 Task: Find connections with filter location les Escaldes with filter topic #productmanagementwith filter profile language English with filter current company SoftAge Information Technology Limited with filter school Government College of Engineering, Amravati. with filter industry Accommodation Services with filter service category Accounting with filter keywords title Marketing Specialist
Action: Mouse moved to (125, 202)
Screenshot: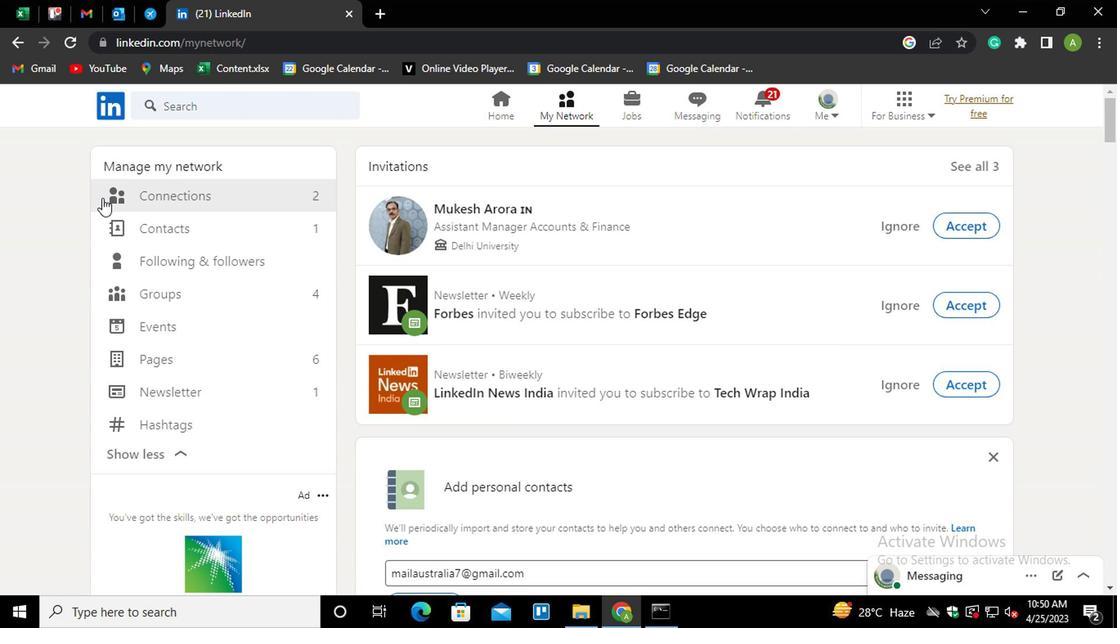 
Action: Mouse pressed left at (125, 202)
Screenshot: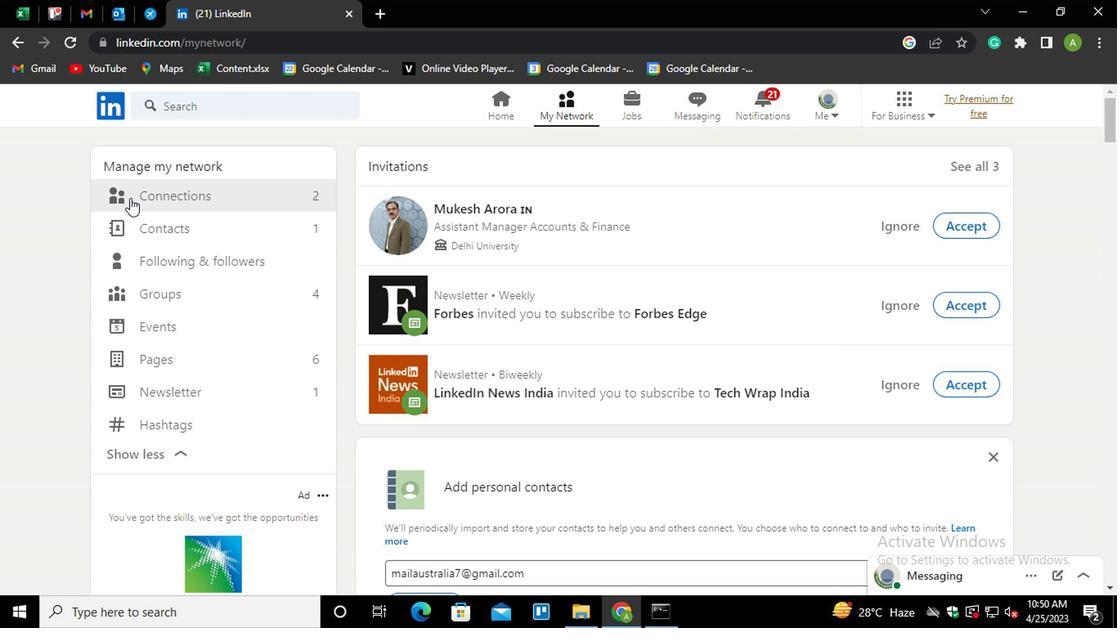 
Action: Mouse moved to (634, 197)
Screenshot: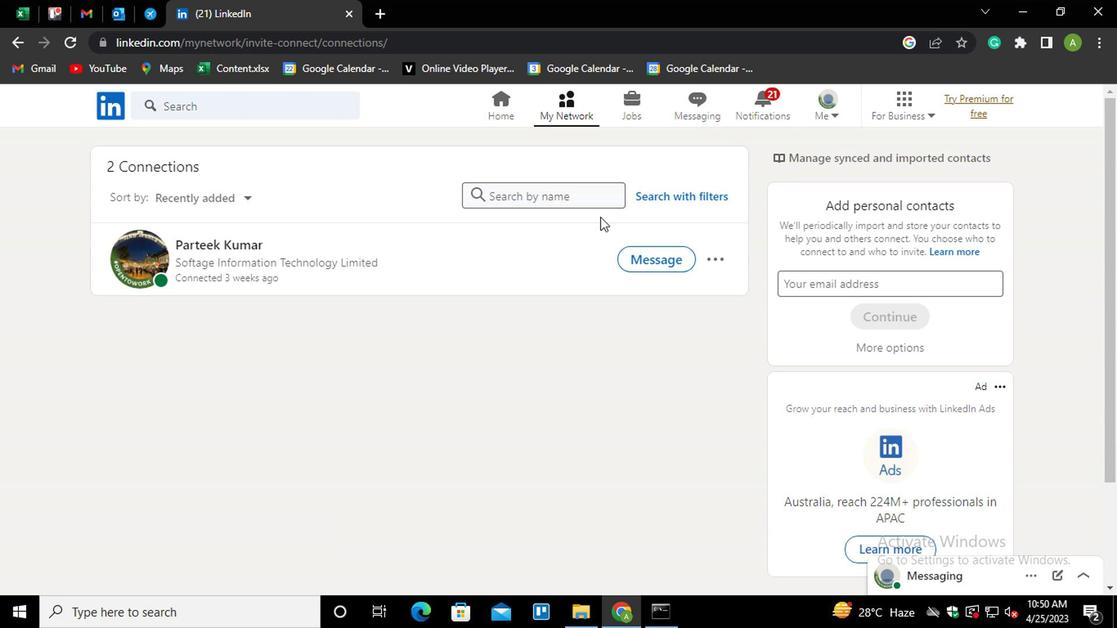 
Action: Mouse pressed left at (634, 197)
Screenshot: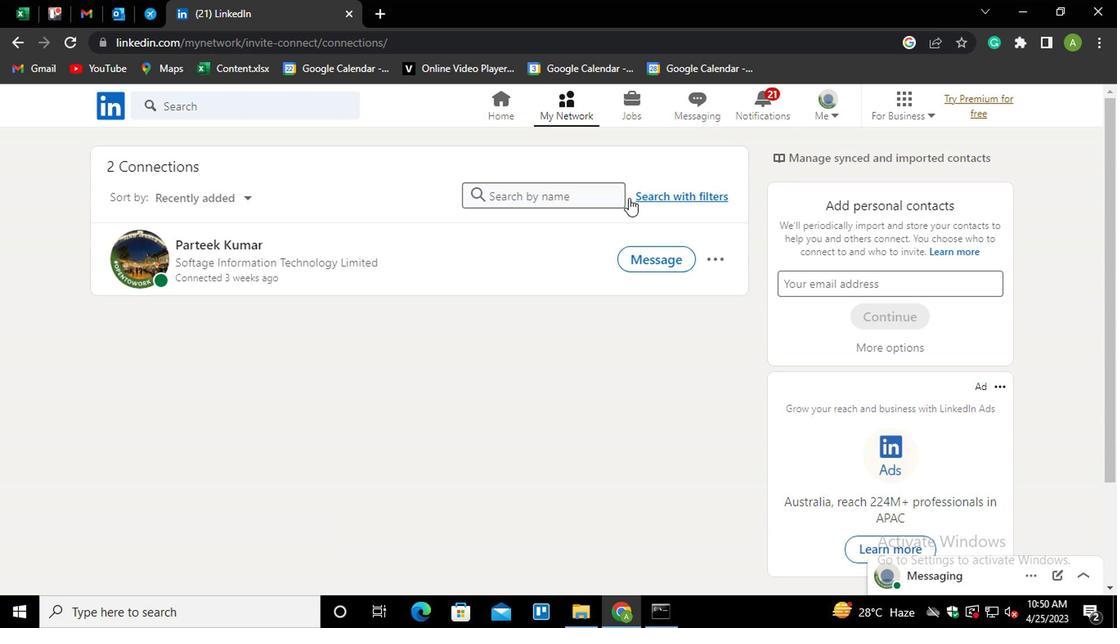 
Action: Mouse moved to (561, 154)
Screenshot: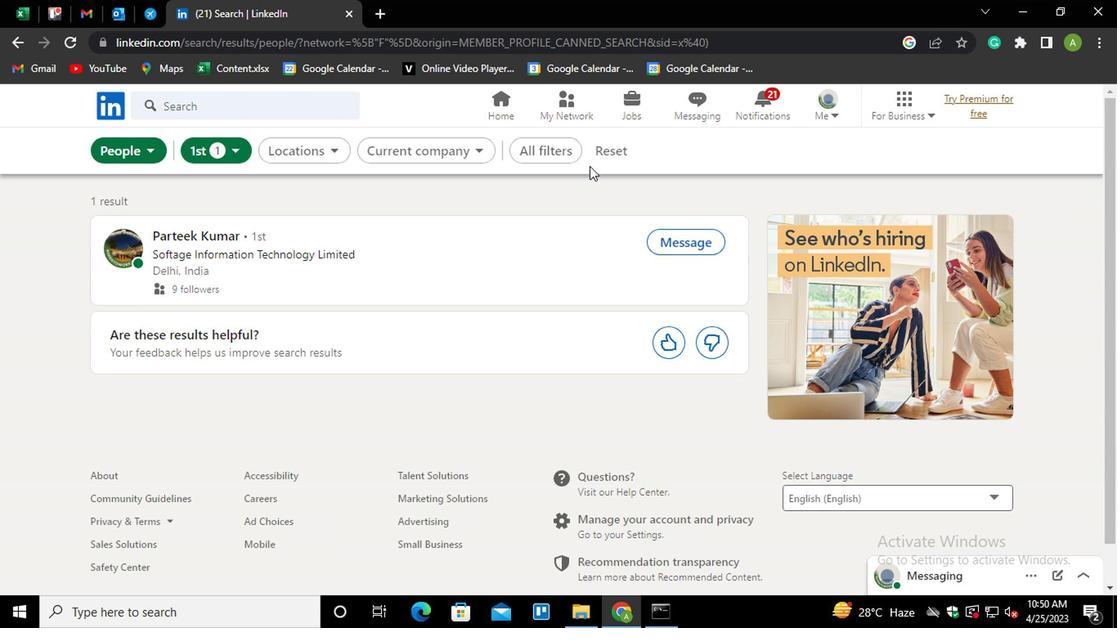 
Action: Mouse pressed left at (561, 154)
Screenshot: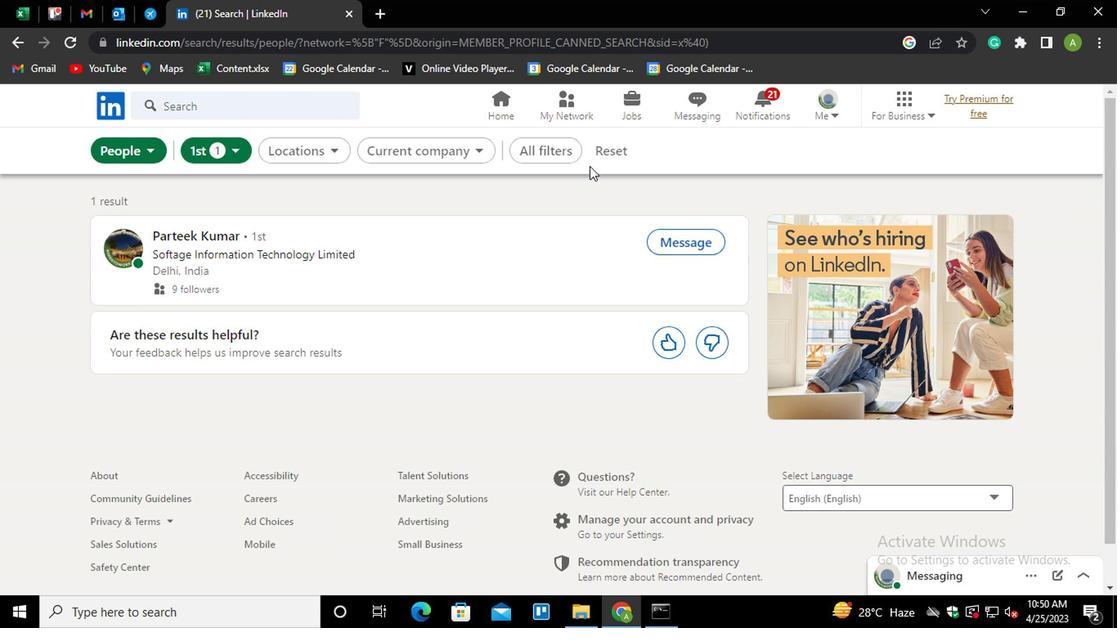 
Action: Mouse moved to (745, 386)
Screenshot: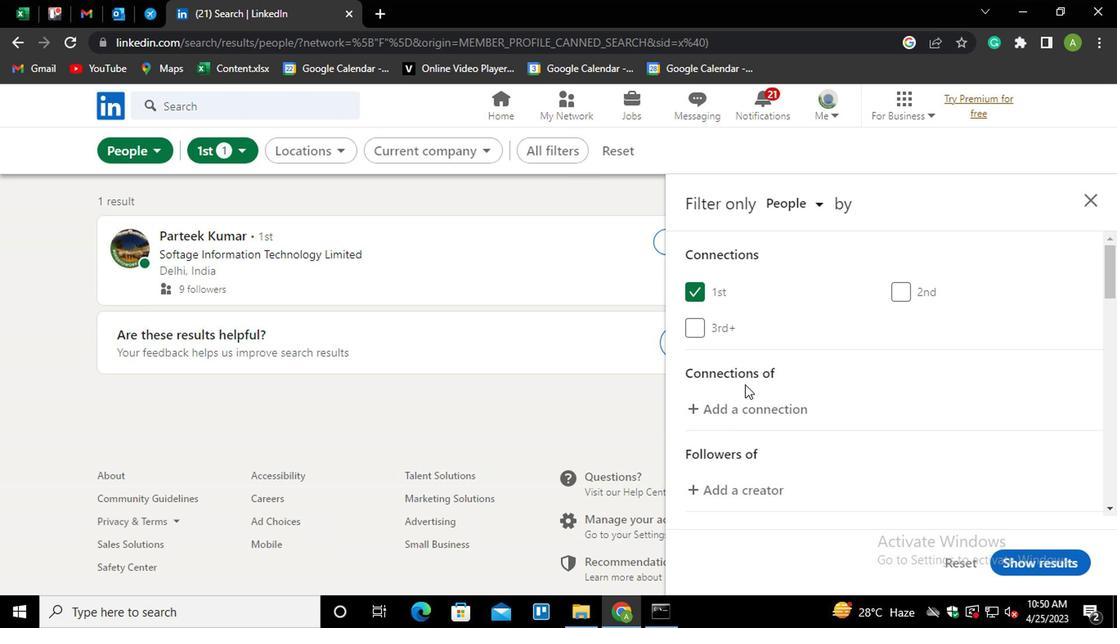 
Action: Mouse scrolled (745, 386) with delta (0, 0)
Screenshot: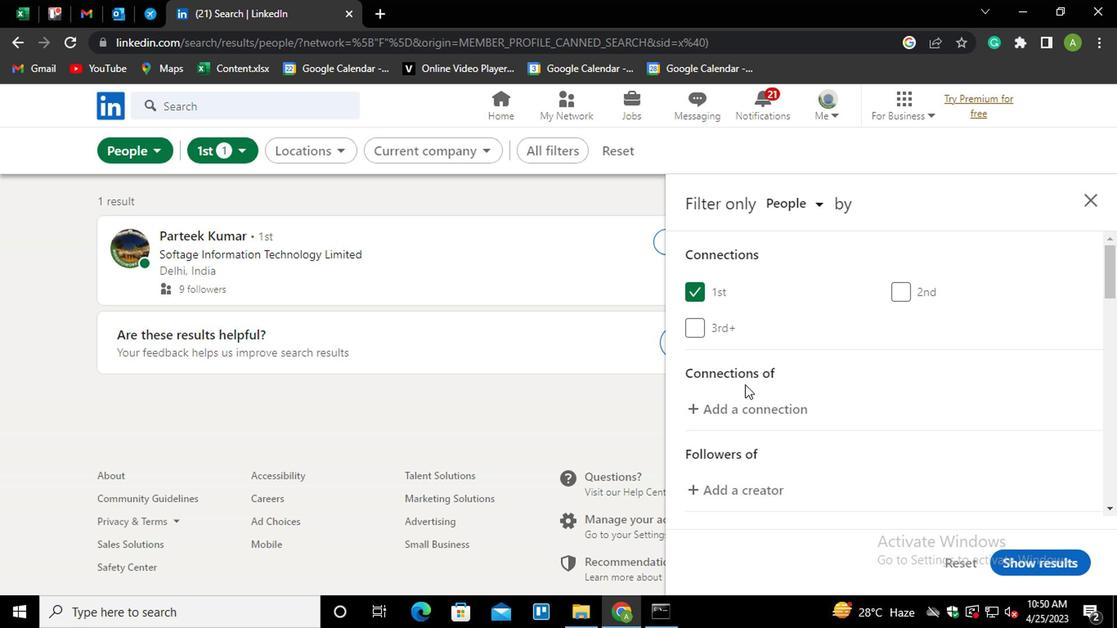 
Action: Mouse scrolled (745, 386) with delta (0, 0)
Screenshot: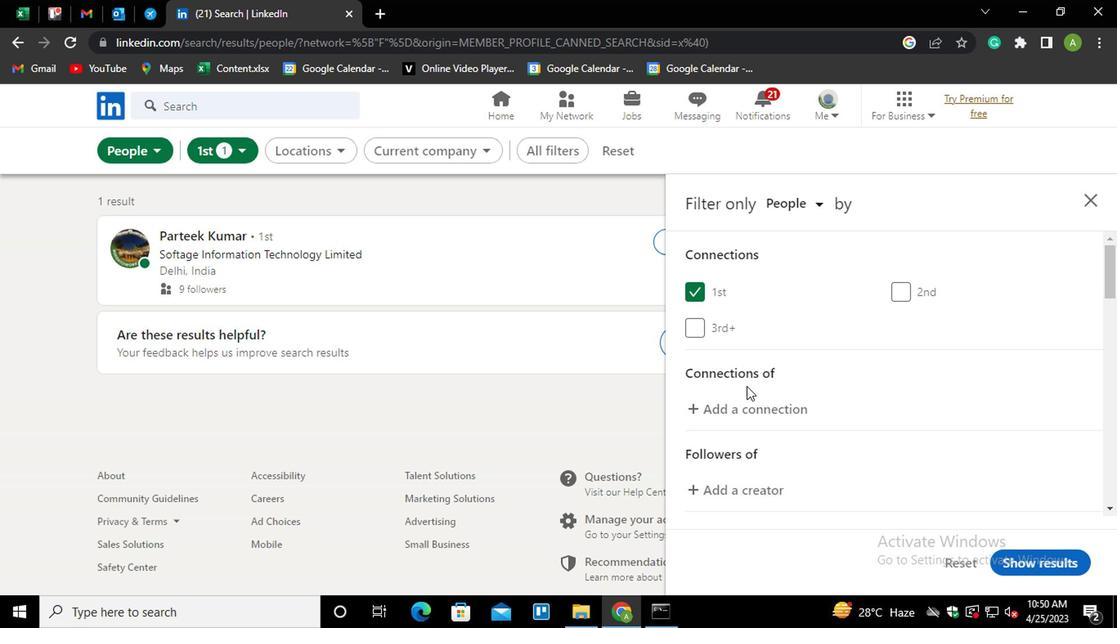 
Action: Mouse moved to (749, 475)
Screenshot: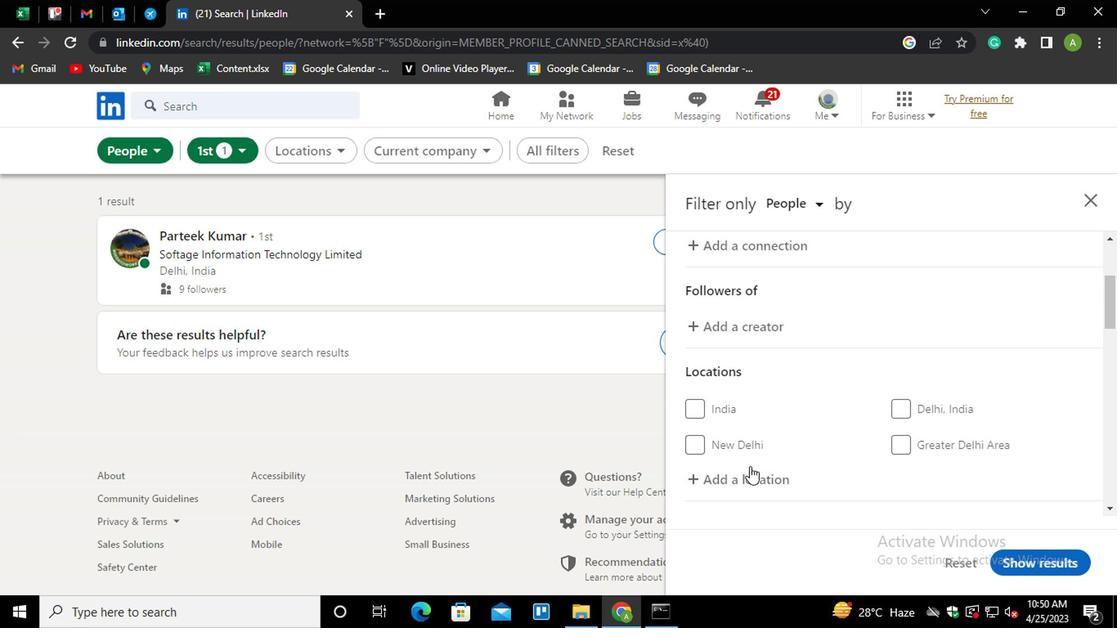 
Action: Mouse pressed left at (749, 475)
Screenshot: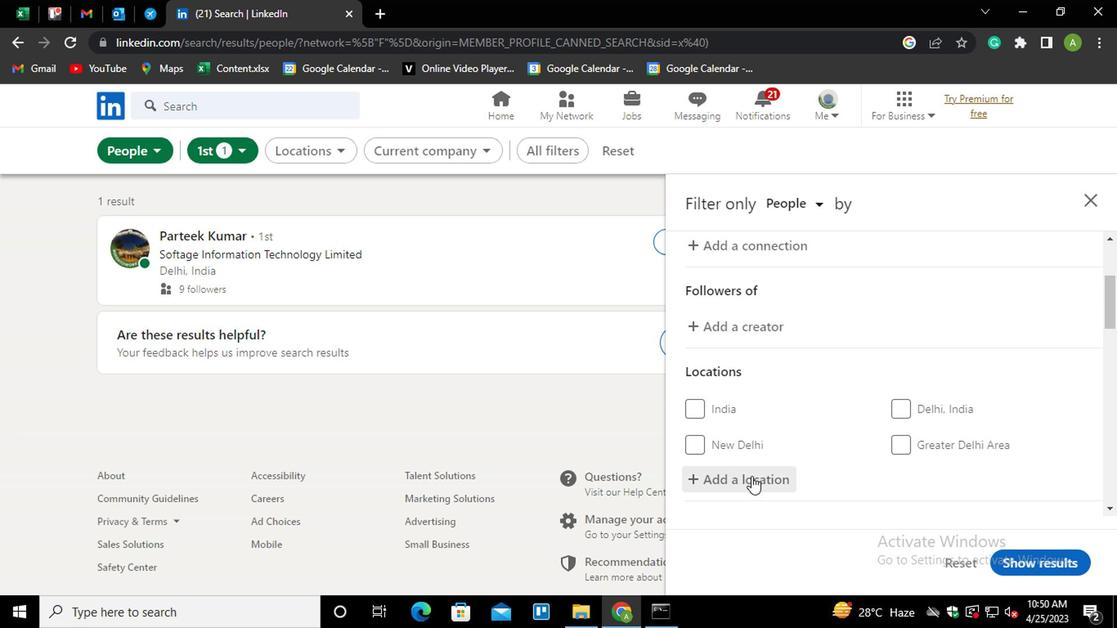 
Action: Mouse moved to (750, 479)
Screenshot: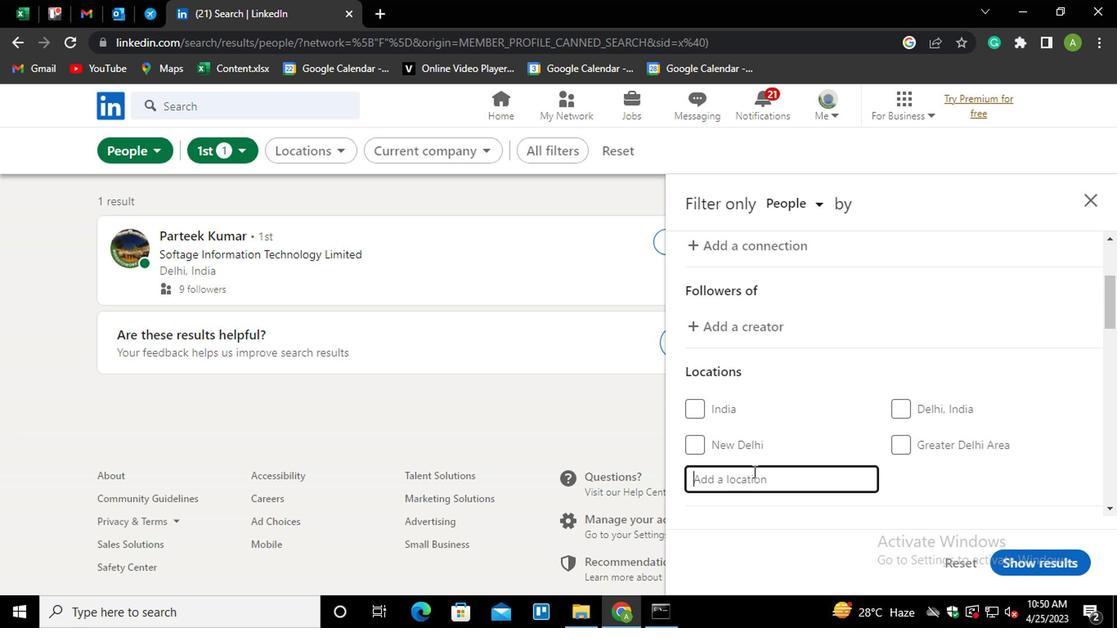 
Action: Mouse pressed left at (750, 479)
Screenshot: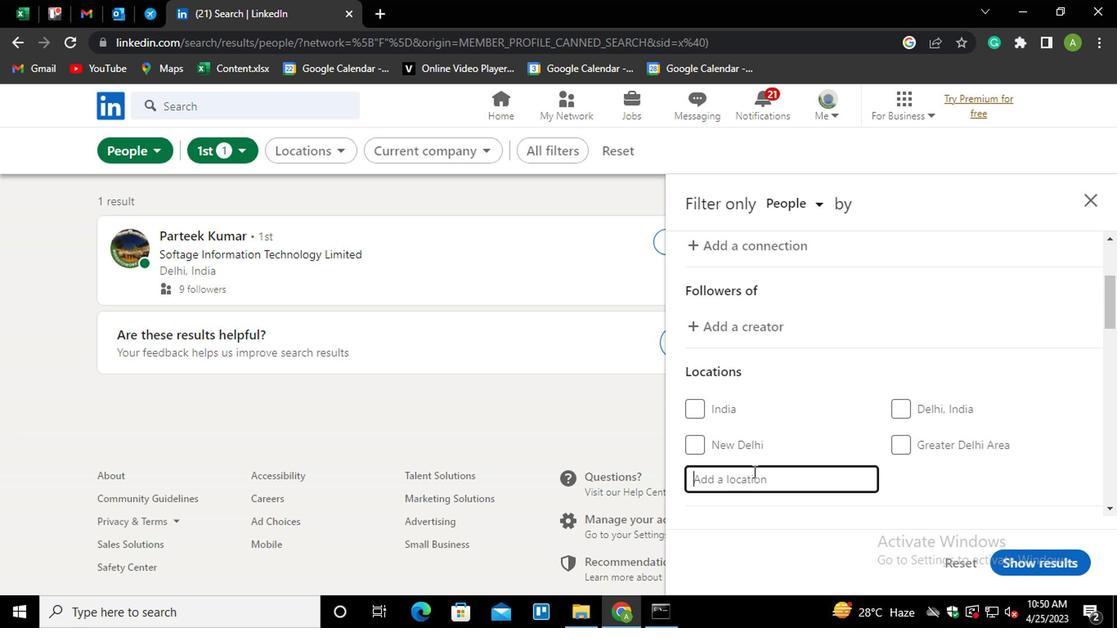 
Action: Mouse moved to (749, 480)
Screenshot: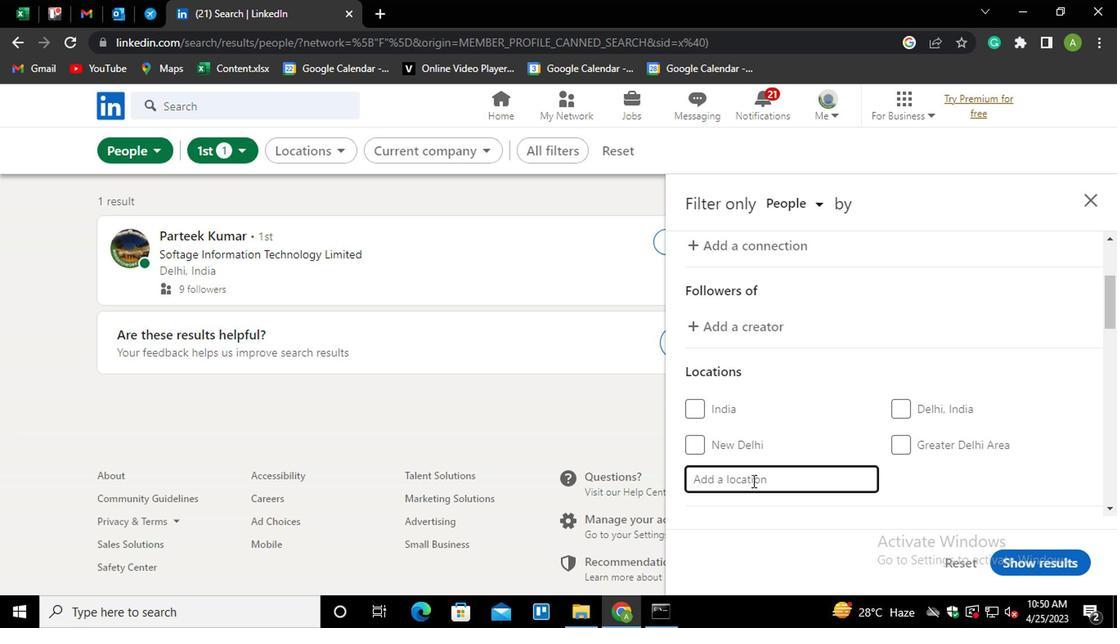 
Action: Key pressed <Key.shift_r>Les<Key.space><Key.shift>ESCALDES
Screenshot: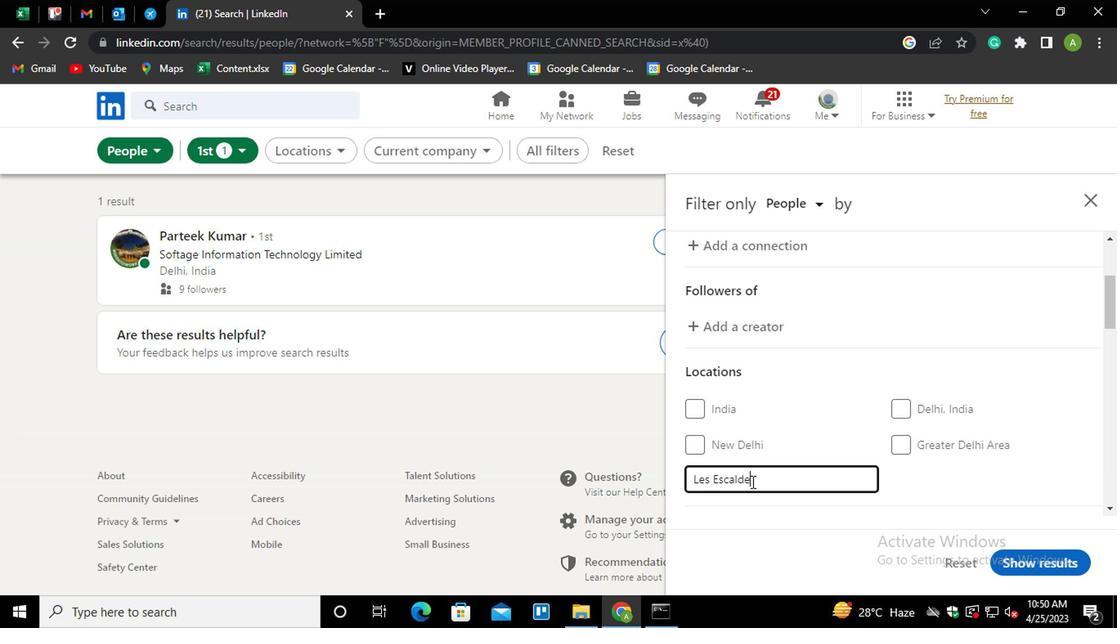 
Action: Mouse moved to (987, 462)
Screenshot: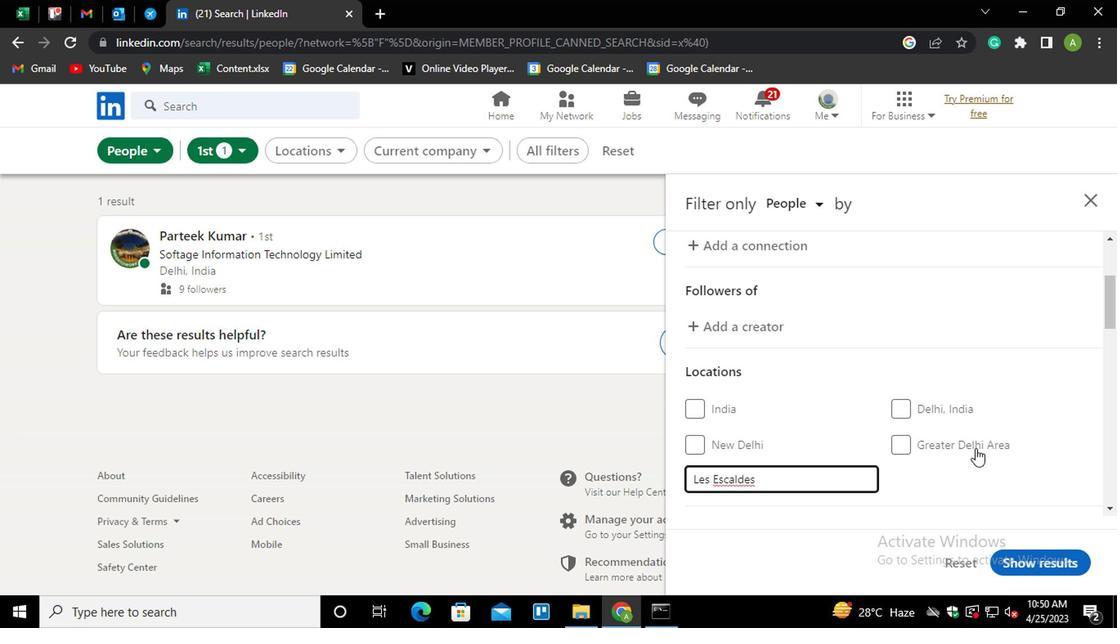 
Action: Mouse pressed left at (987, 462)
Screenshot: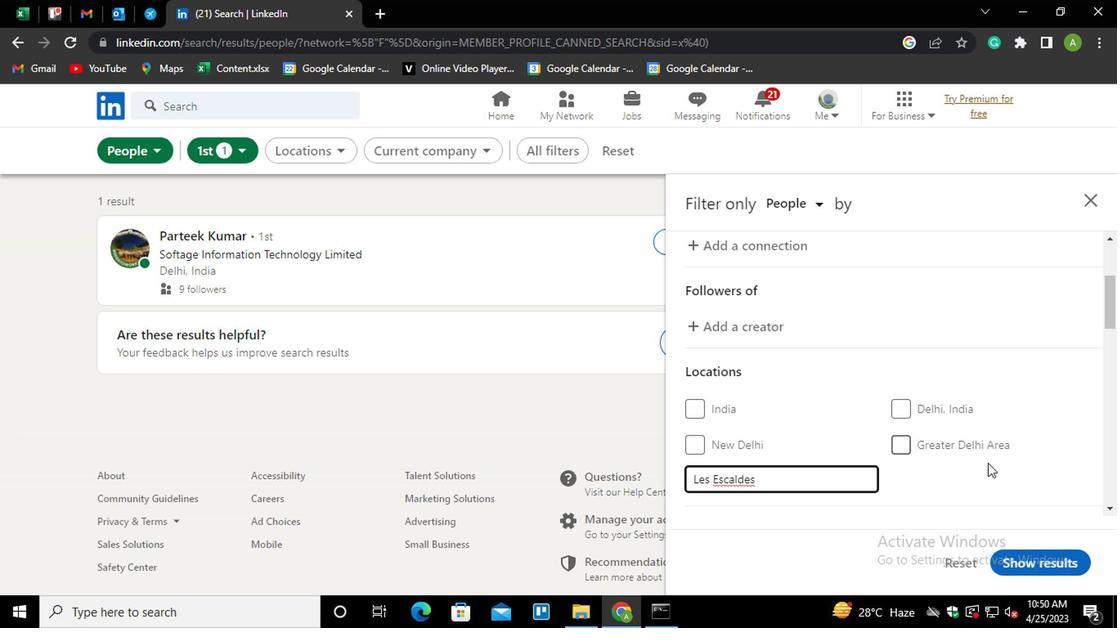 
Action: Mouse moved to (988, 470)
Screenshot: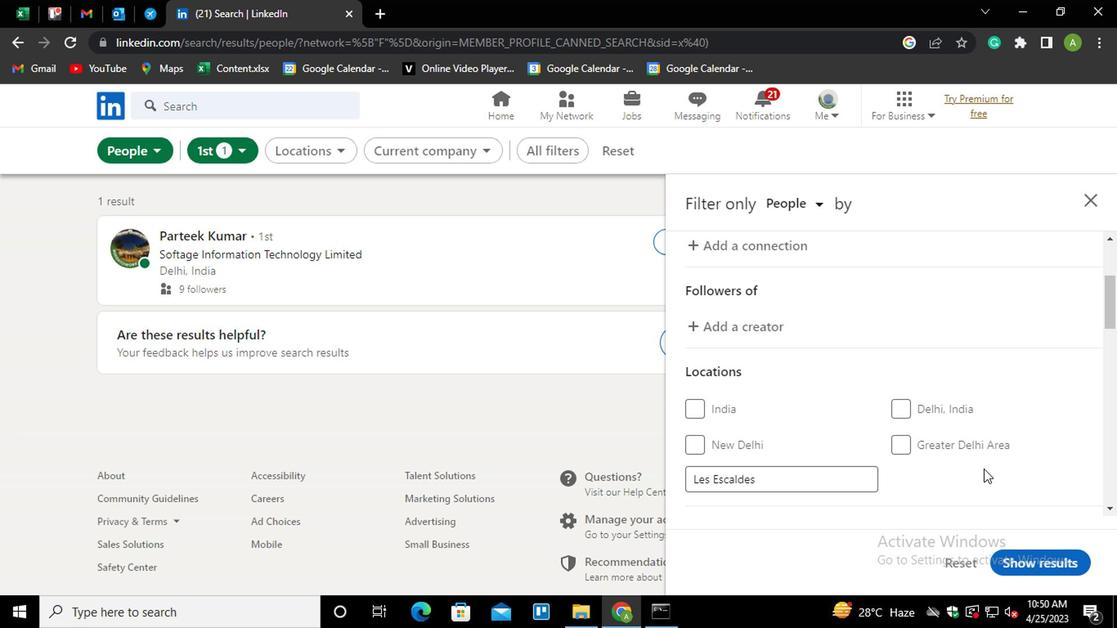 
Action: Mouse scrolled (988, 469) with delta (0, -1)
Screenshot: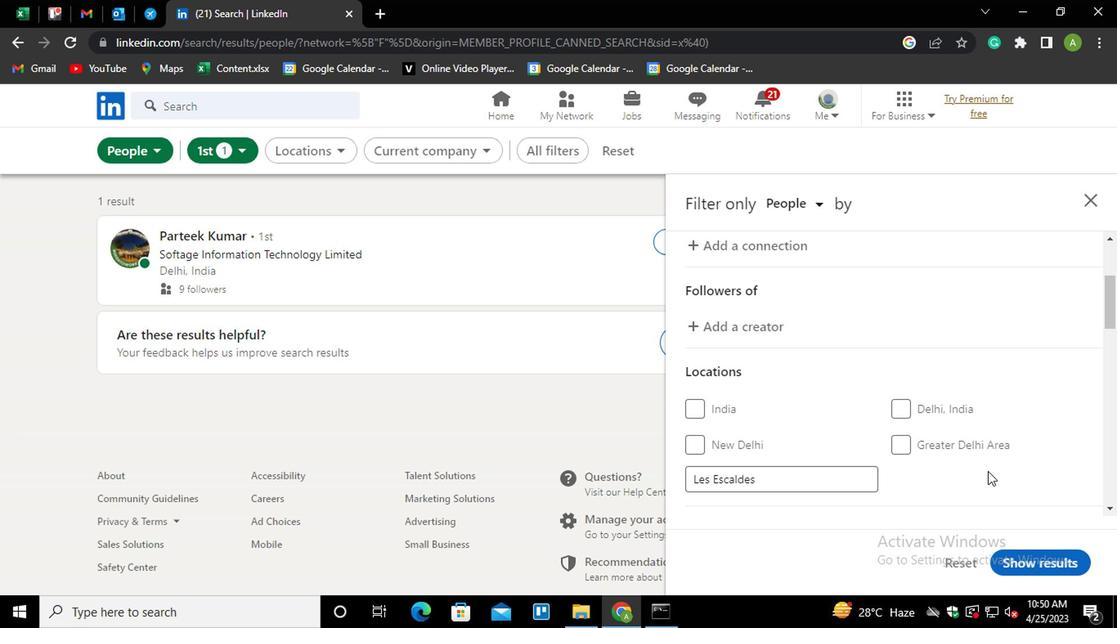 
Action: Mouse scrolled (988, 469) with delta (0, -1)
Screenshot: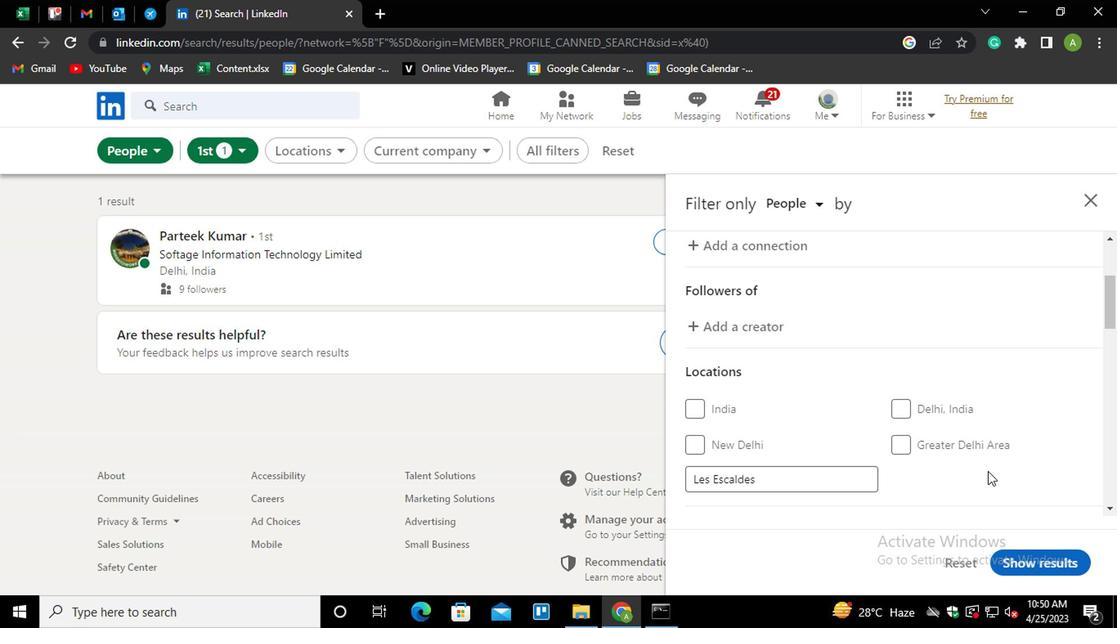 
Action: Mouse moved to (753, 407)
Screenshot: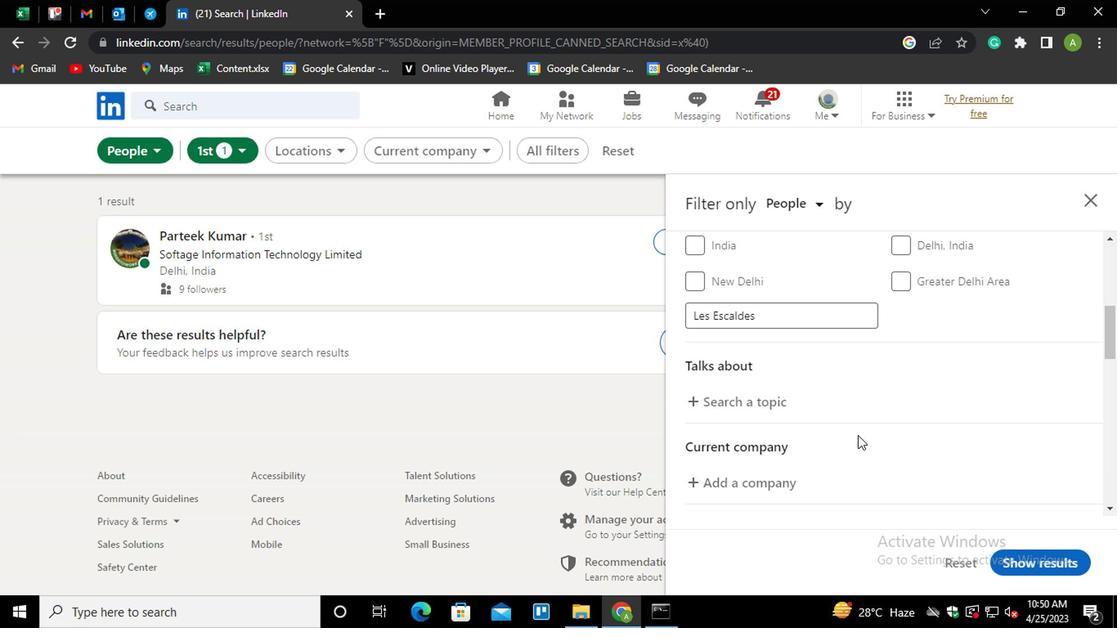 
Action: Mouse pressed left at (753, 407)
Screenshot: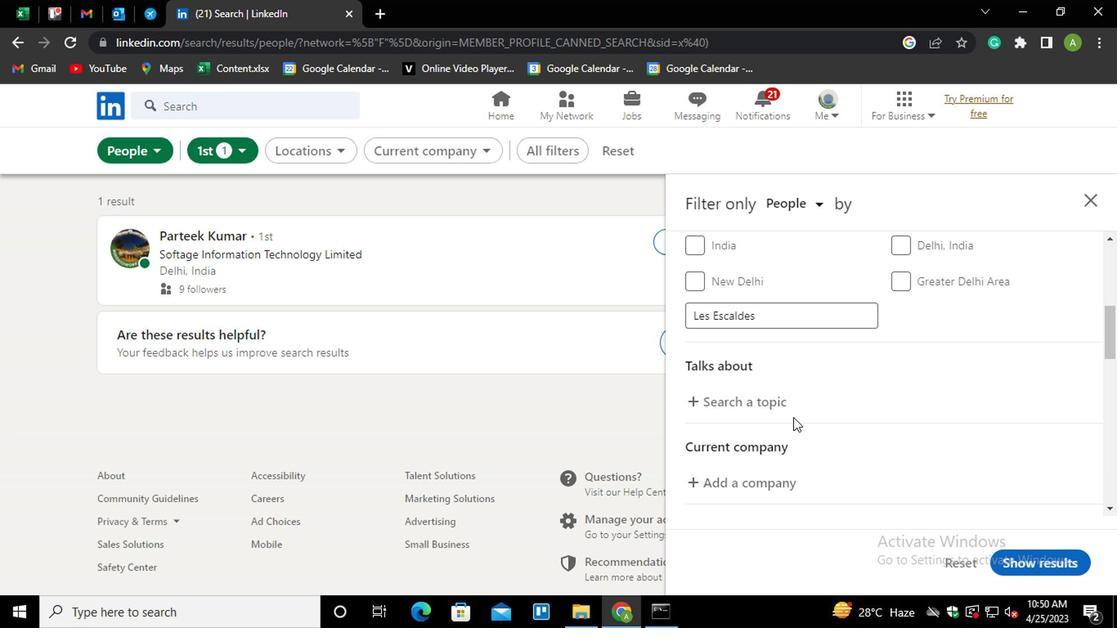 
Action: Key pressed <Key.shift>#PRODUCTMANAGEMENTWITH
Screenshot: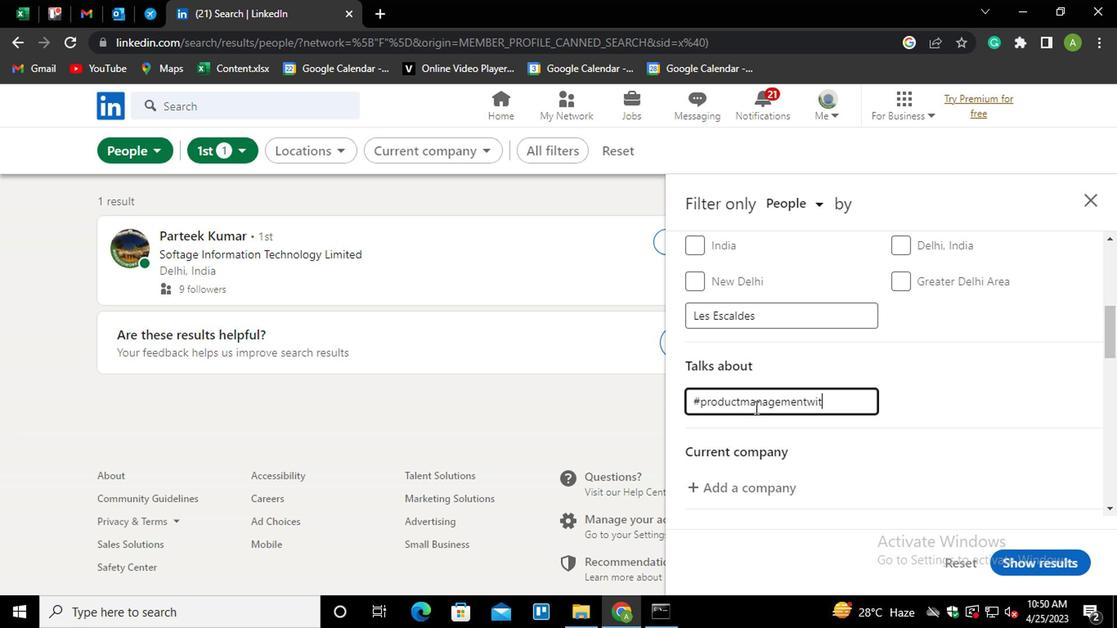 
Action: Mouse moved to (929, 390)
Screenshot: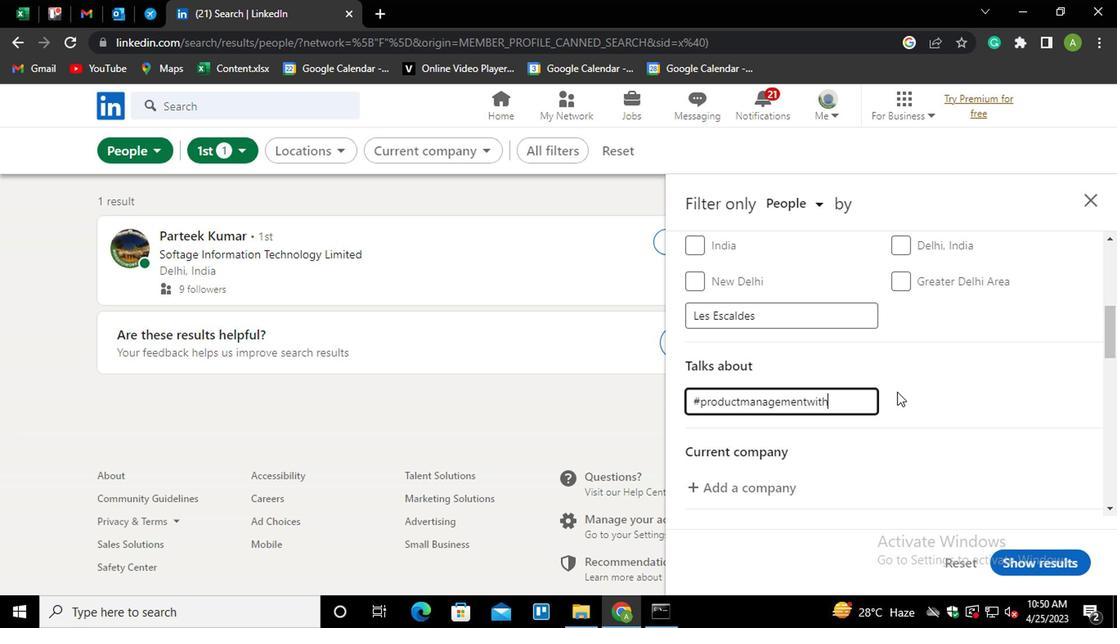 
Action: Mouse pressed left at (929, 390)
Screenshot: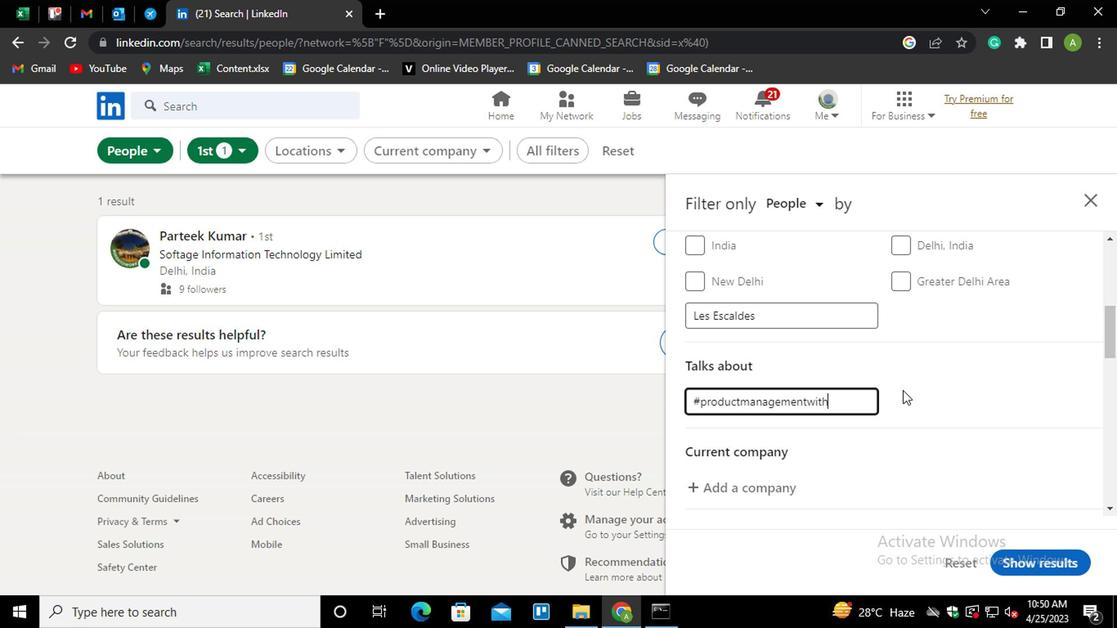 
Action: Mouse moved to (944, 369)
Screenshot: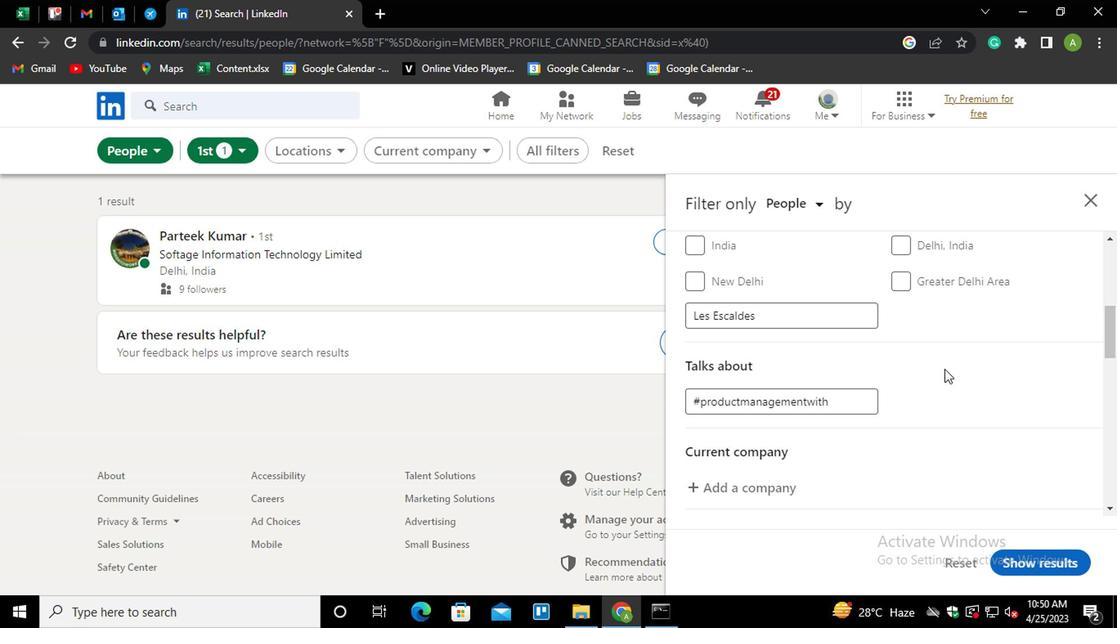 
Action: Mouse scrolled (944, 369) with delta (0, 0)
Screenshot: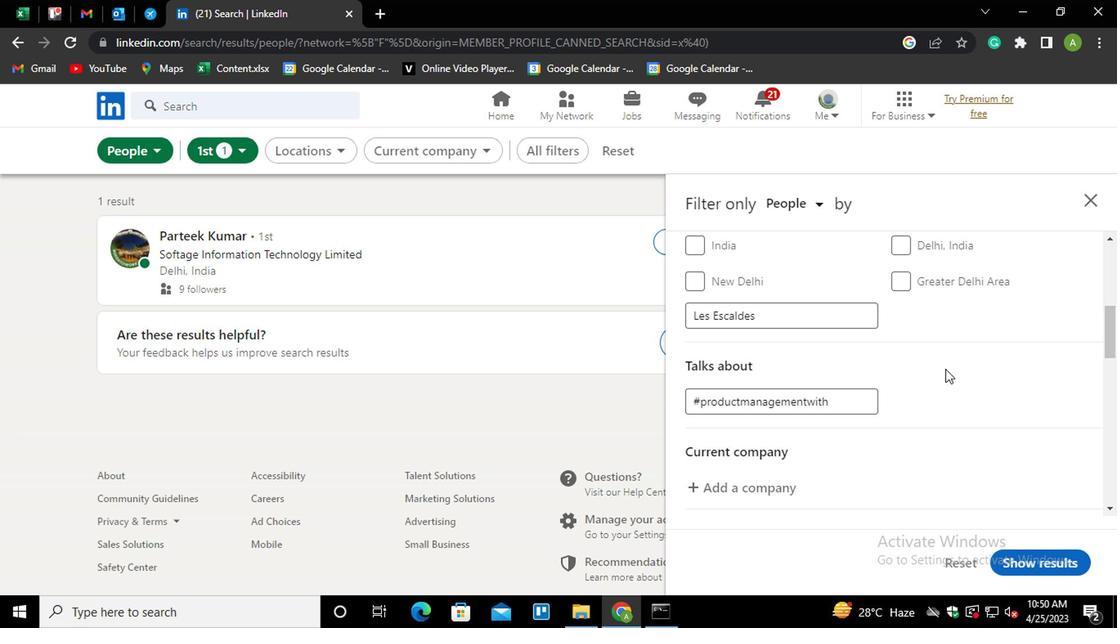 
Action: Mouse moved to (954, 370)
Screenshot: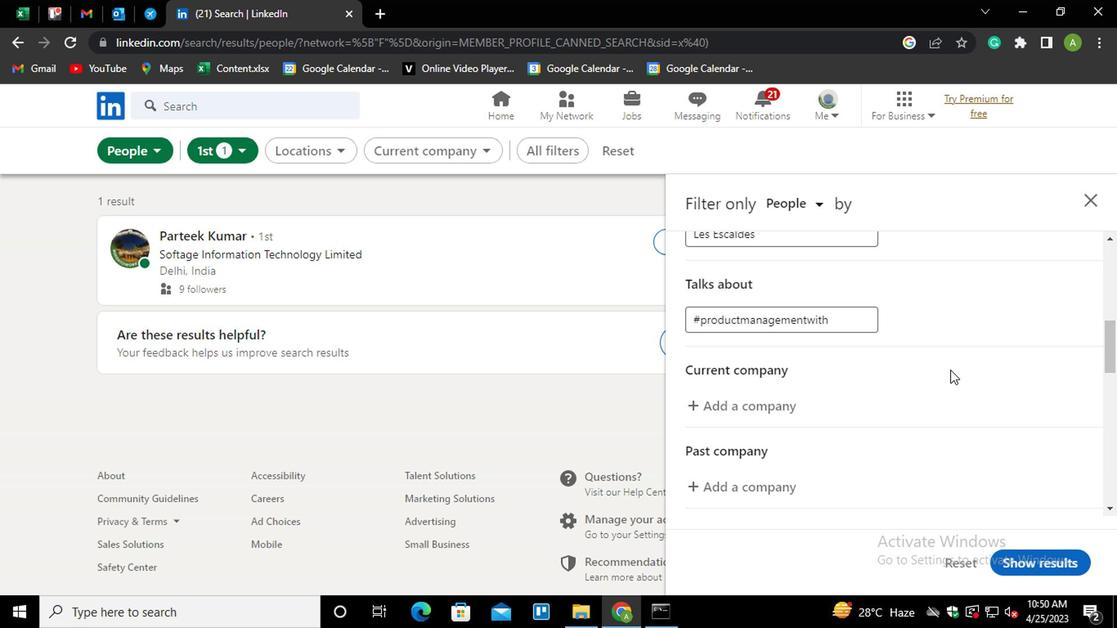 
Action: Mouse scrolled (954, 369) with delta (0, -1)
Screenshot: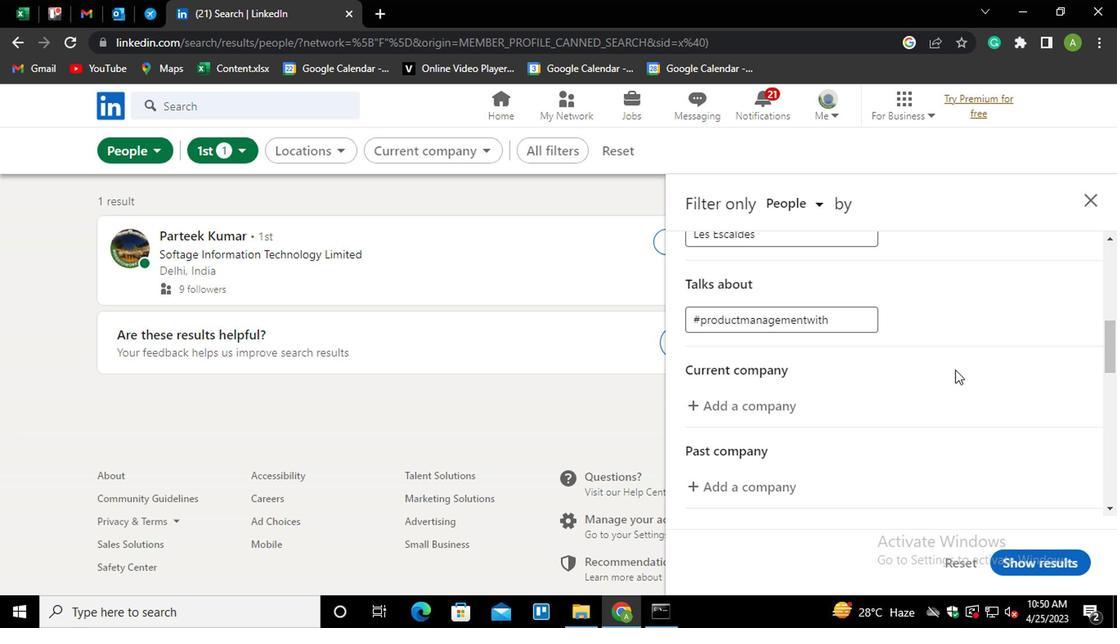 
Action: Mouse moved to (957, 369)
Screenshot: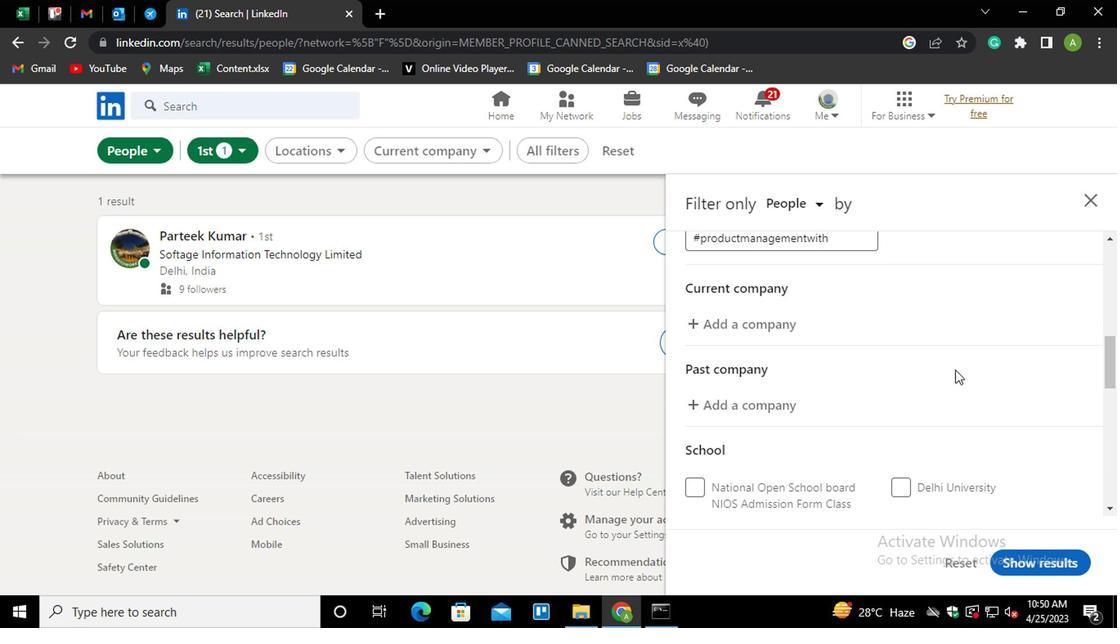 
Action: Mouse scrolled (957, 369) with delta (0, 0)
Screenshot: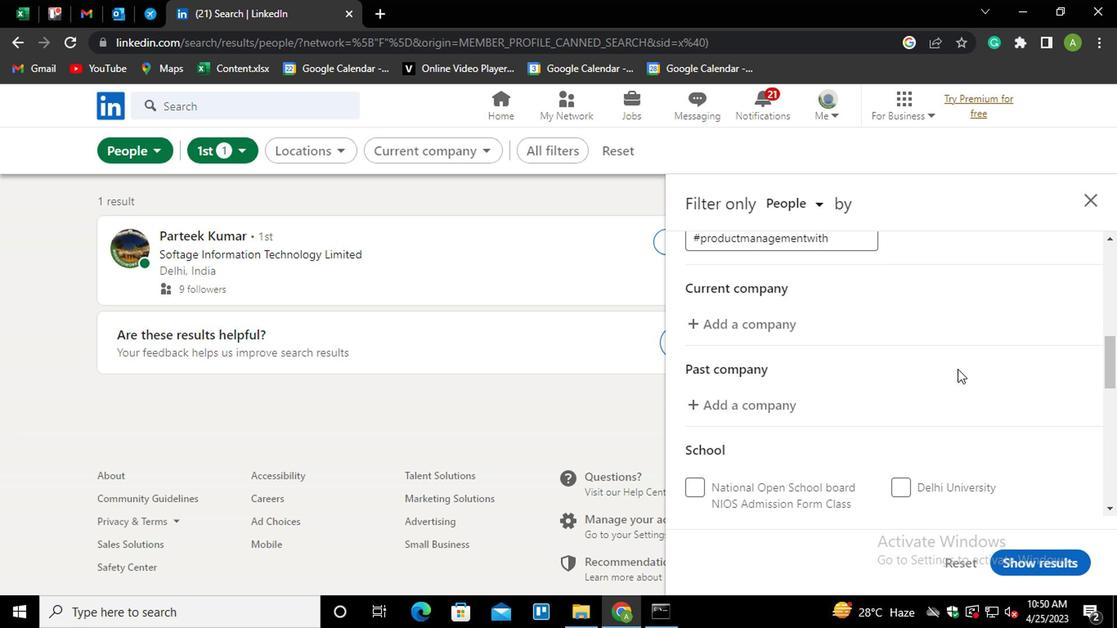 
Action: Mouse scrolled (957, 369) with delta (0, 0)
Screenshot: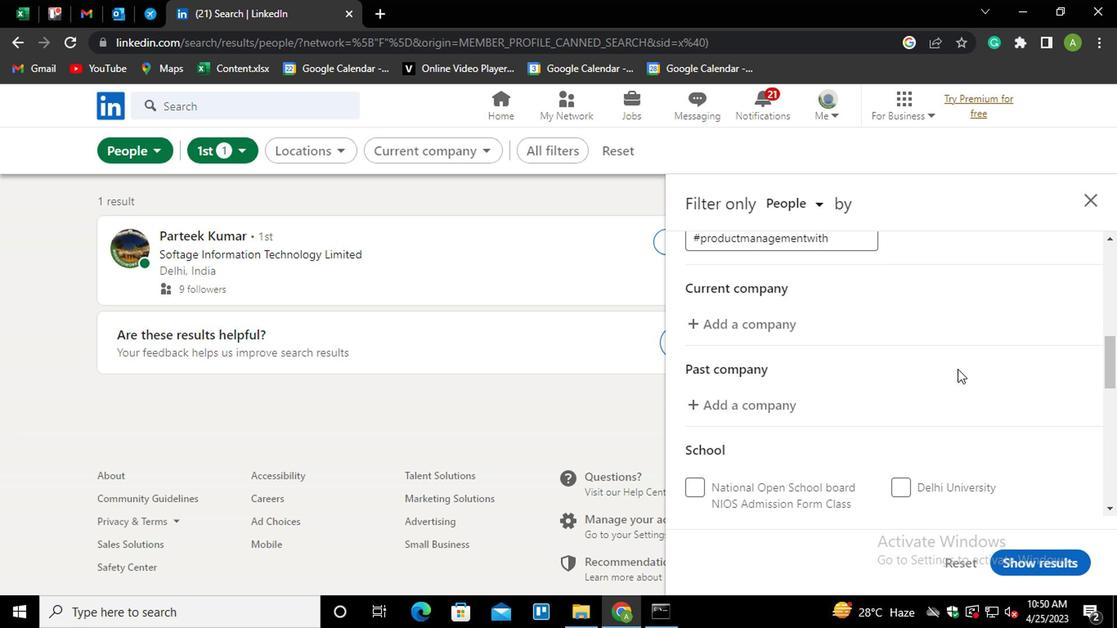 
Action: Mouse scrolled (957, 369) with delta (0, 0)
Screenshot: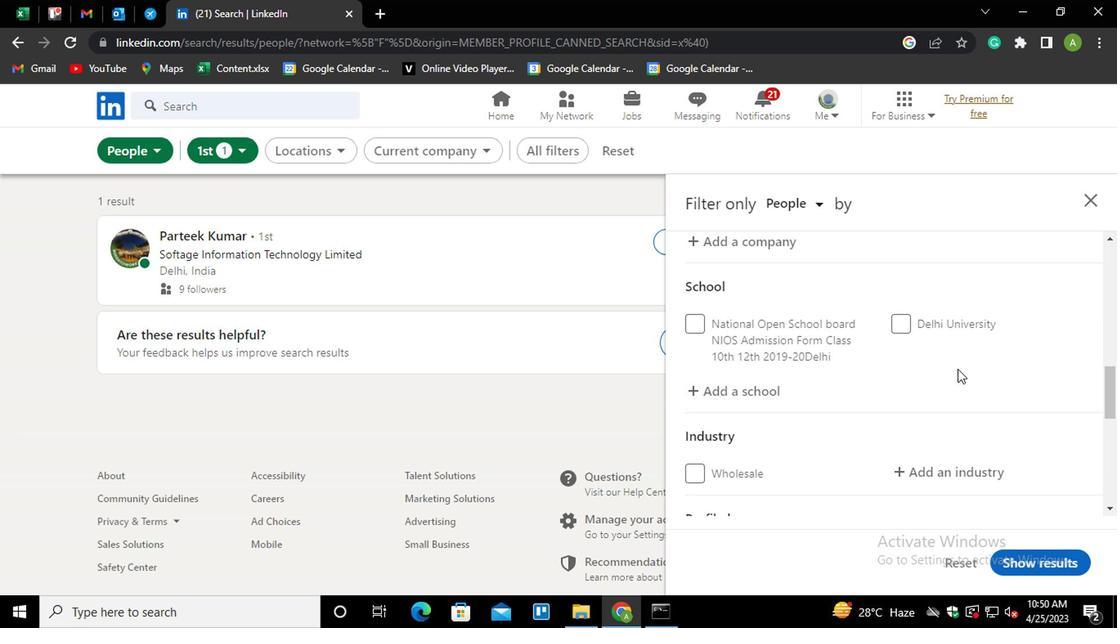 
Action: Mouse moved to (957, 369)
Screenshot: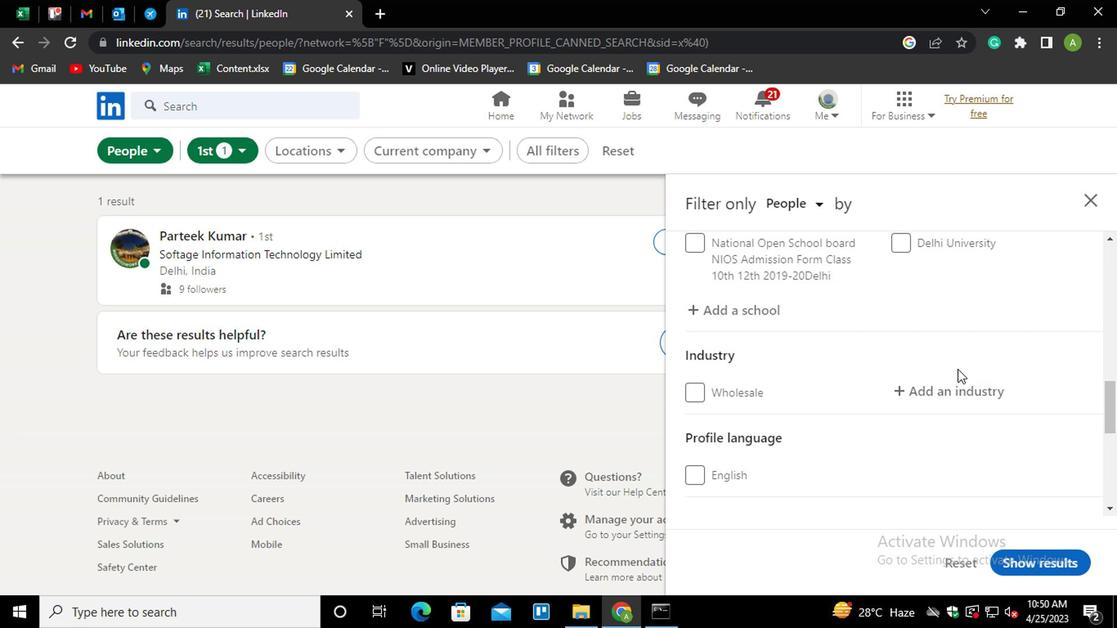 
Action: Mouse scrolled (957, 369) with delta (0, 0)
Screenshot: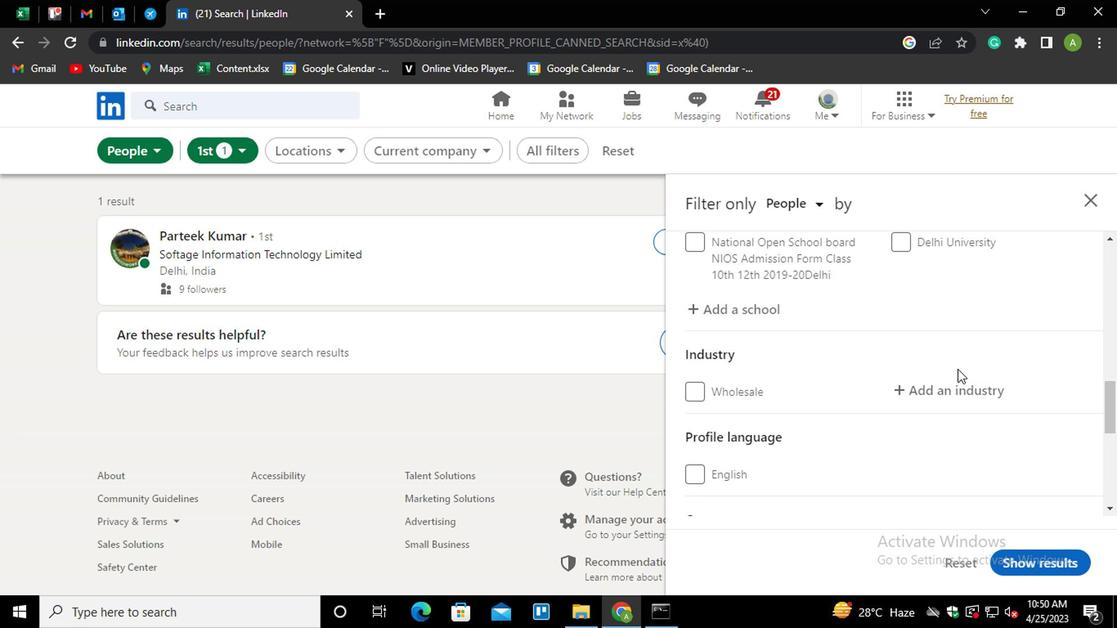 
Action: Mouse moved to (692, 390)
Screenshot: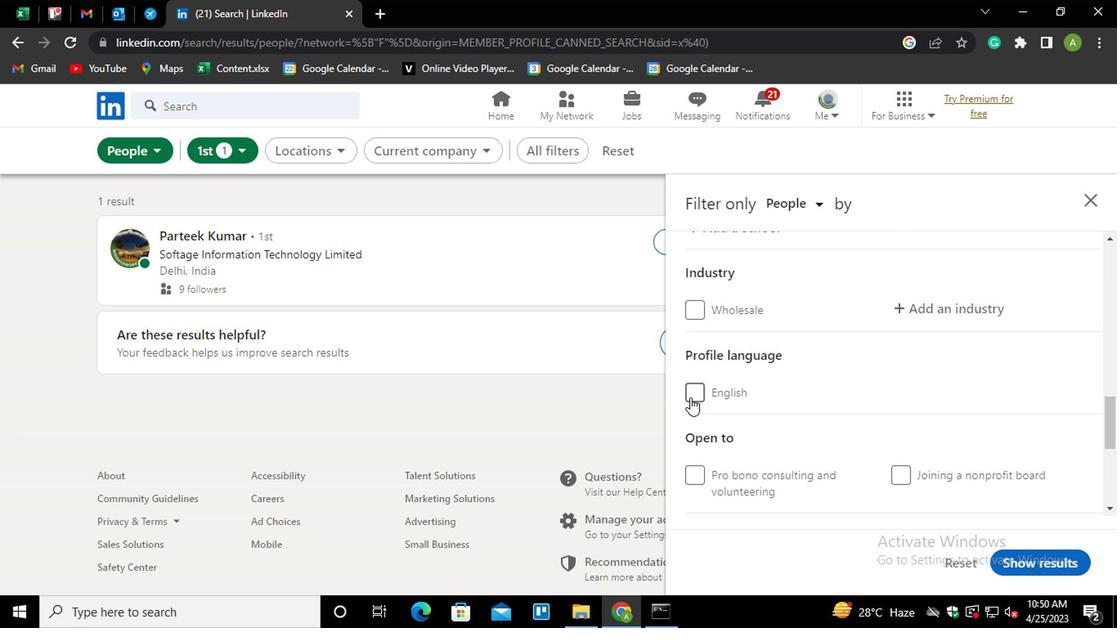 
Action: Mouse pressed left at (692, 390)
Screenshot: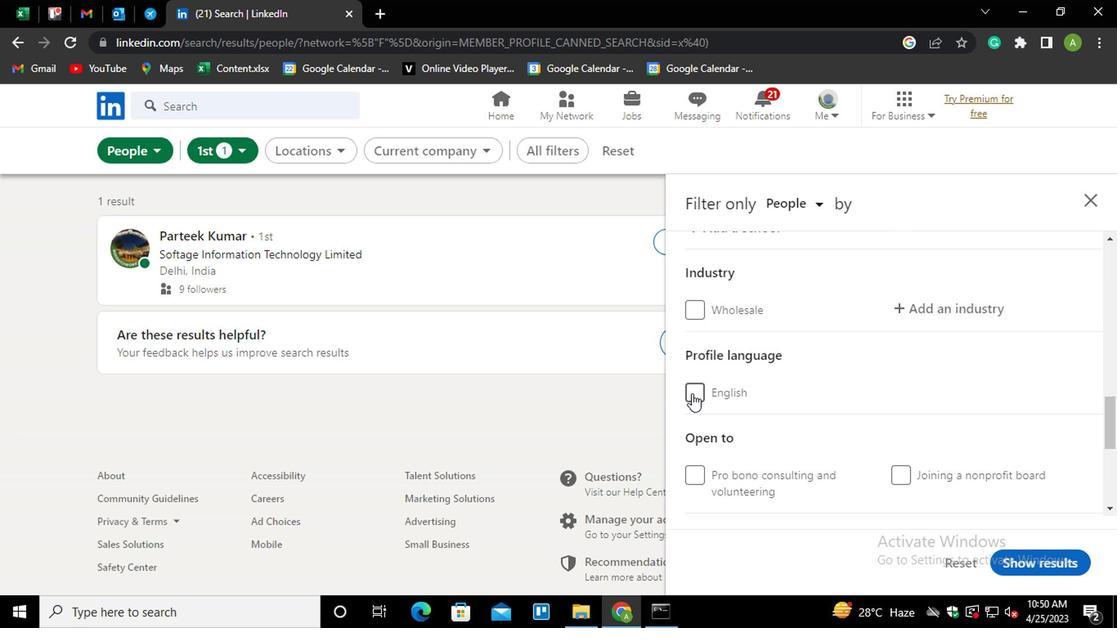 
Action: Mouse moved to (844, 390)
Screenshot: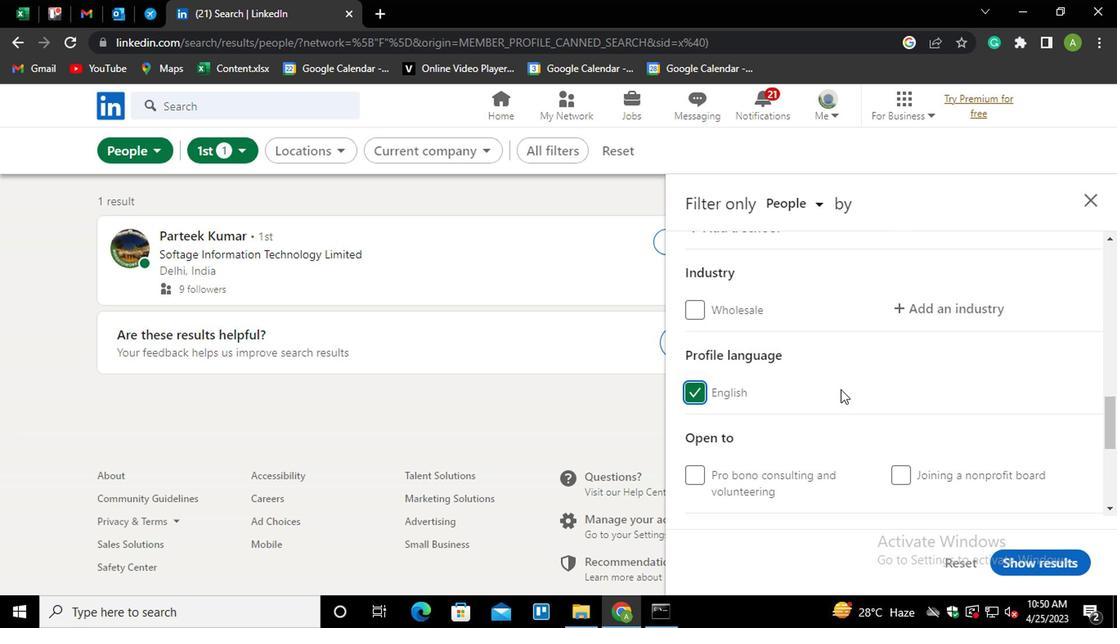 
Action: Mouse scrolled (844, 390) with delta (0, 0)
Screenshot: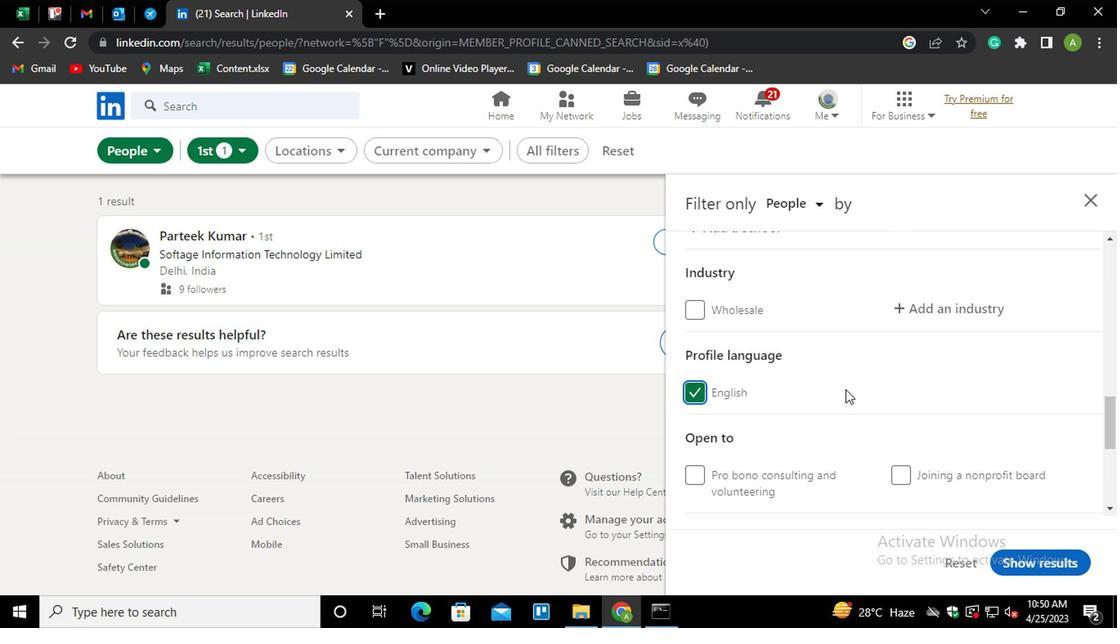 
Action: Mouse scrolled (844, 390) with delta (0, 0)
Screenshot: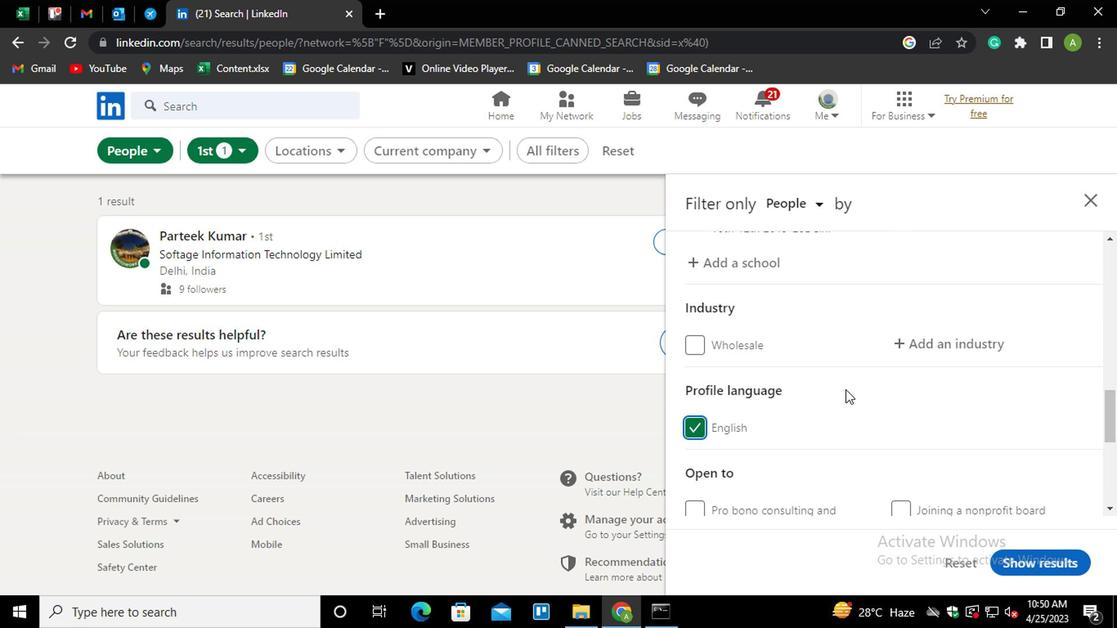 
Action: Mouse scrolled (844, 390) with delta (0, 0)
Screenshot: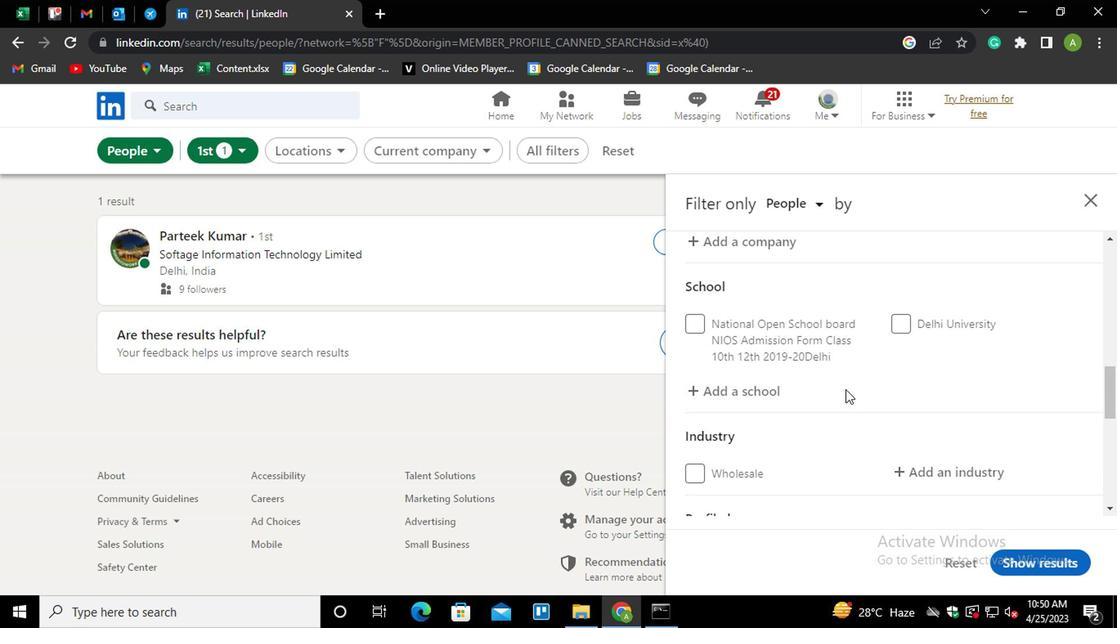 
Action: Mouse scrolled (844, 390) with delta (0, 0)
Screenshot: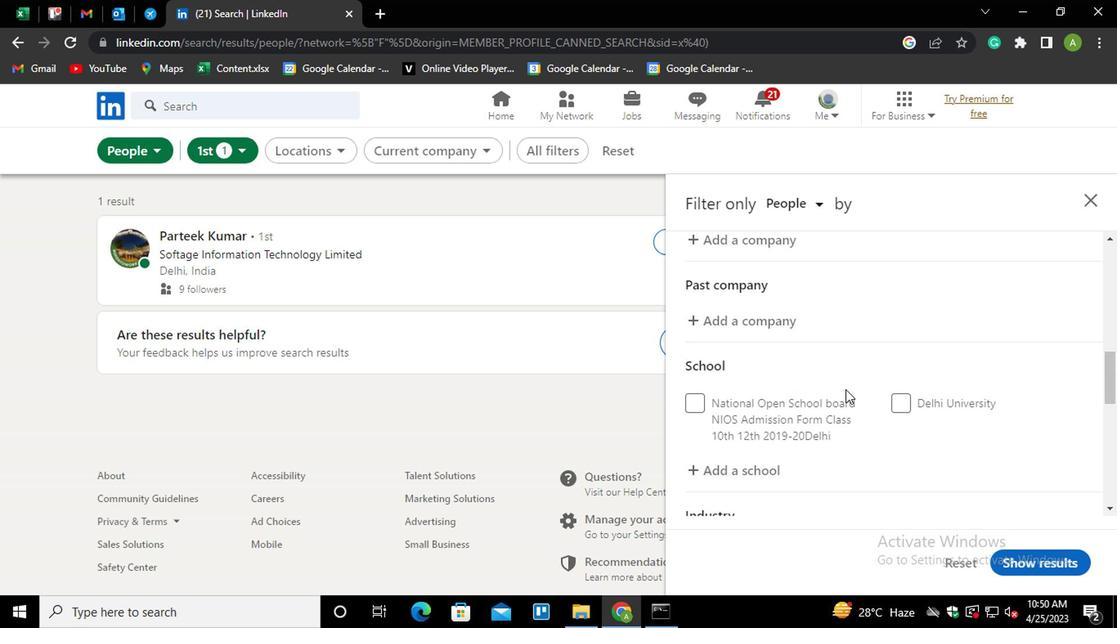 
Action: Mouse scrolled (844, 390) with delta (0, 0)
Screenshot: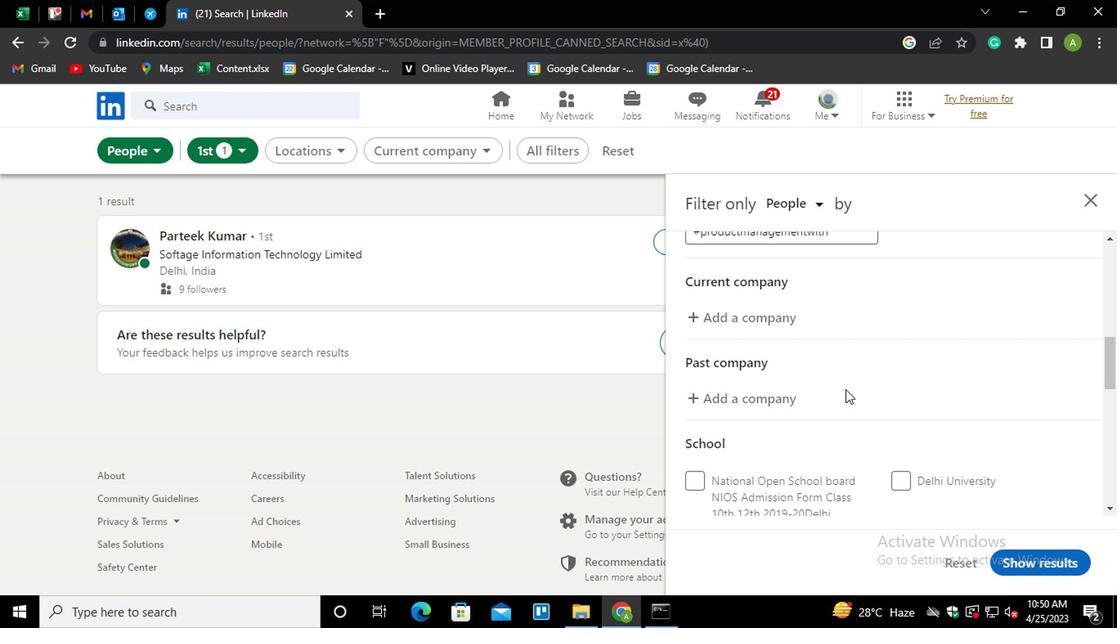 
Action: Mouse moved to (781, 408)
Screenshot: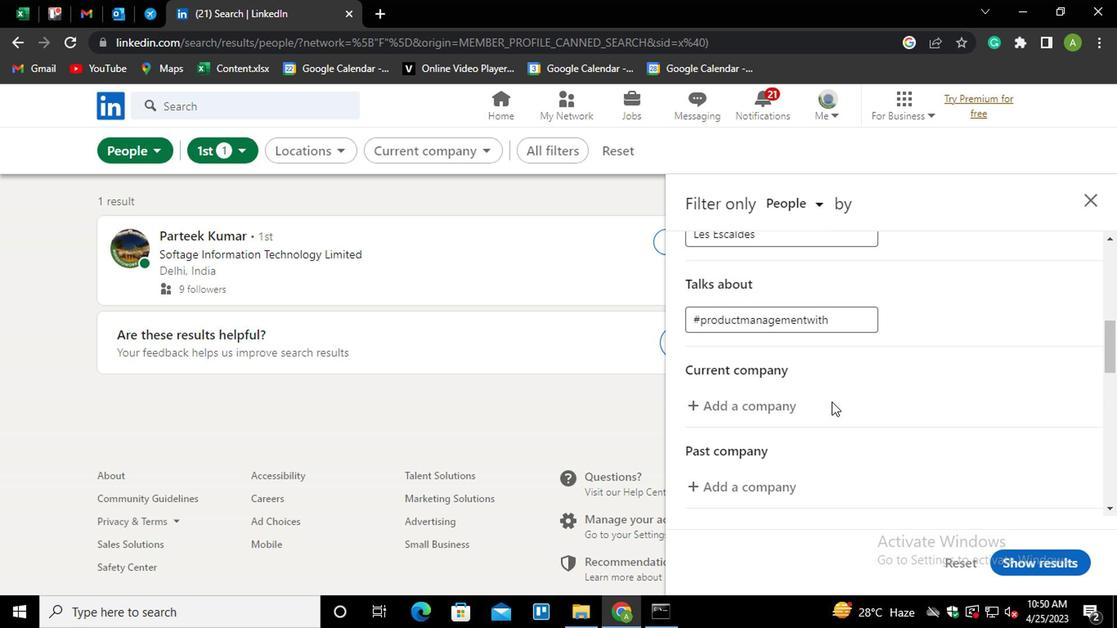 
Action: Mouse pressed left at (781, 408)
Screenshot: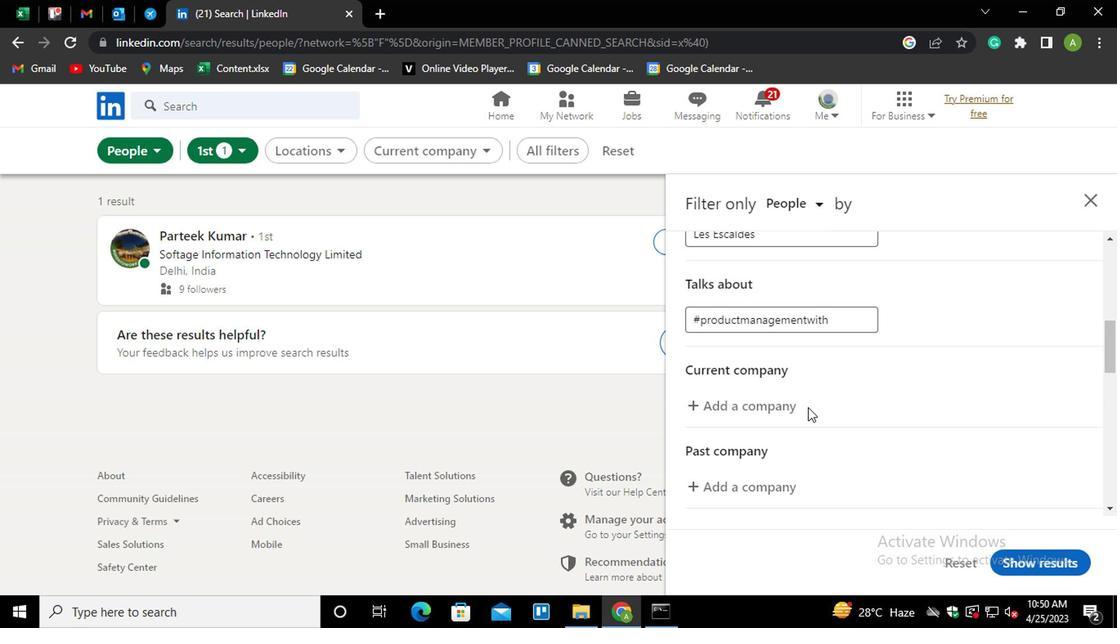 
Action: Key pressed <Key.shift>SOFTA<Key.down><Key.enter>
Screenshot: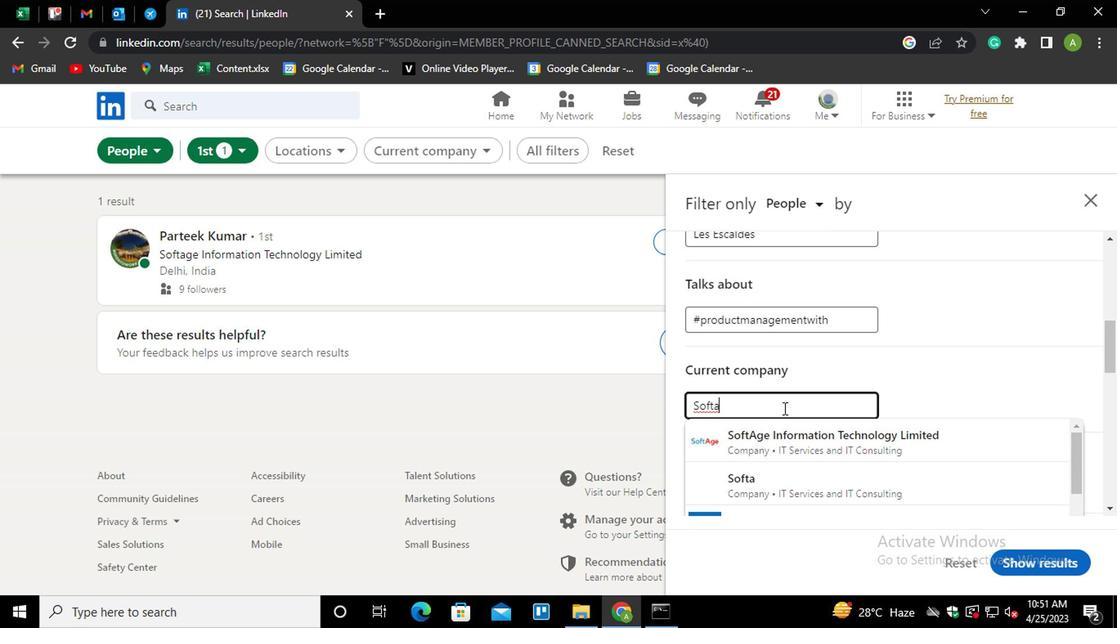 
Action: Mouse moved to (772, 405)
Screenshot: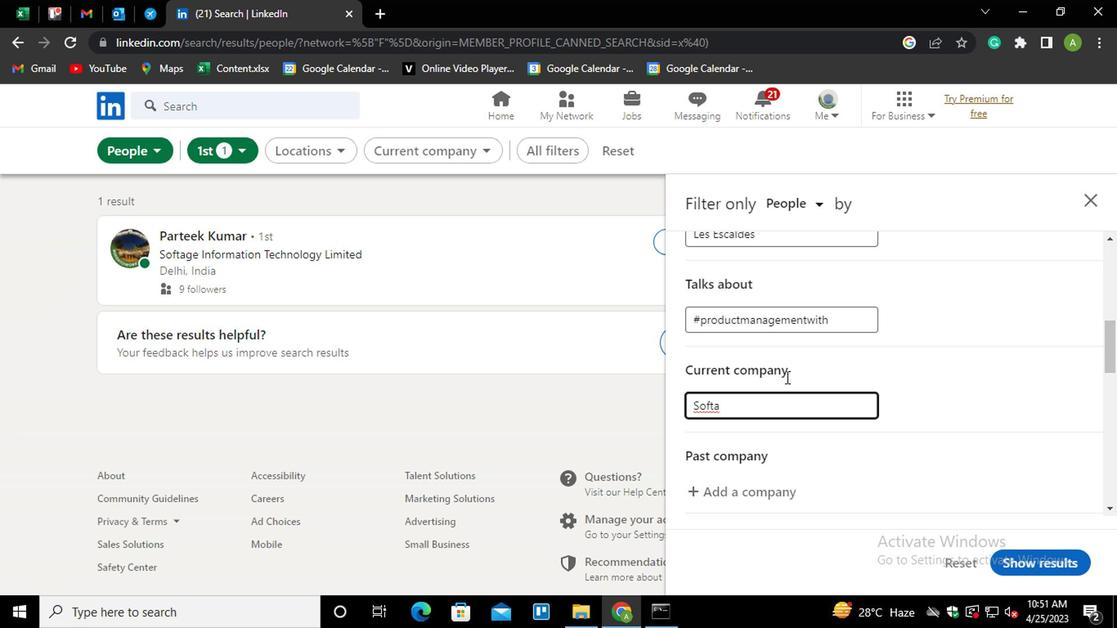 
Action: Mouse pressed left at (772, 405)
Screenshot: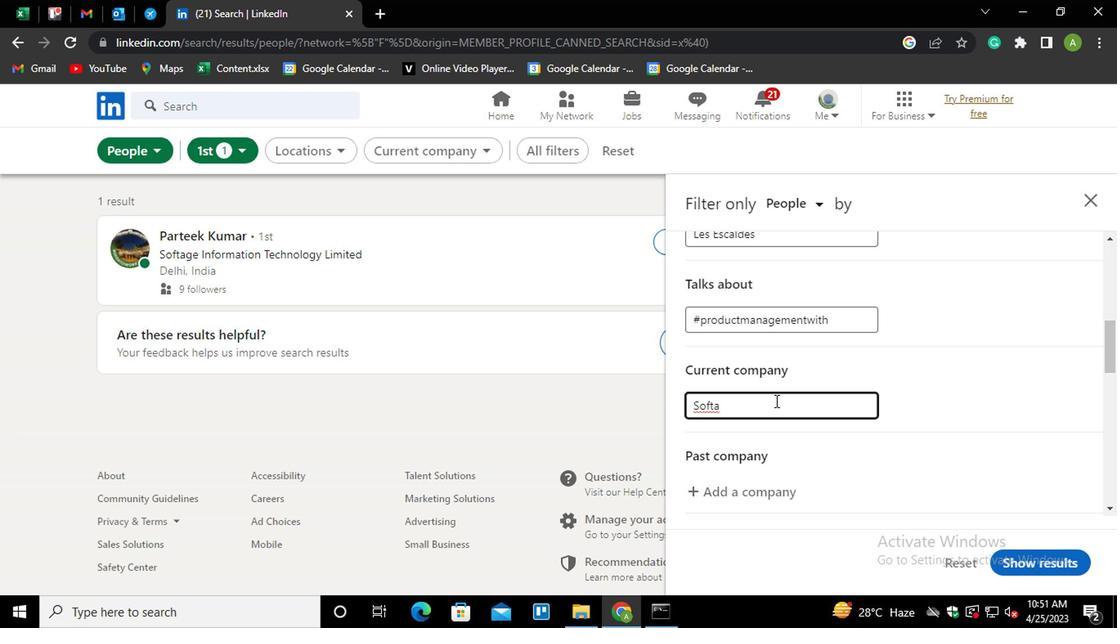 
Action: Mouse moved to (793, 444)
Screenshot: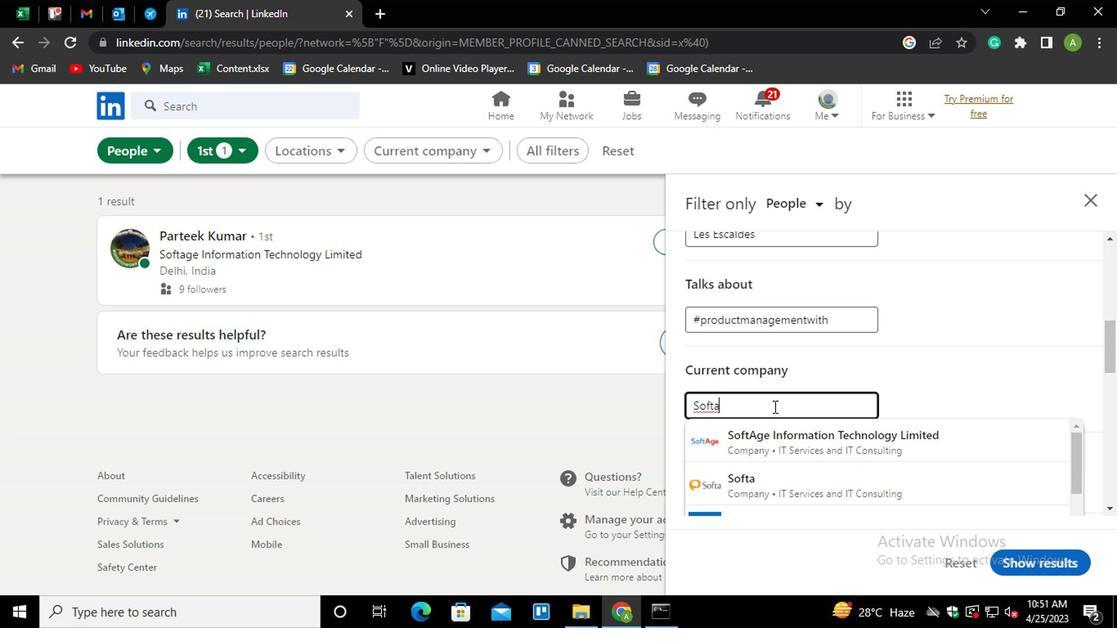 
Action: Mouse pressed left at (793, 444)
Screenshot: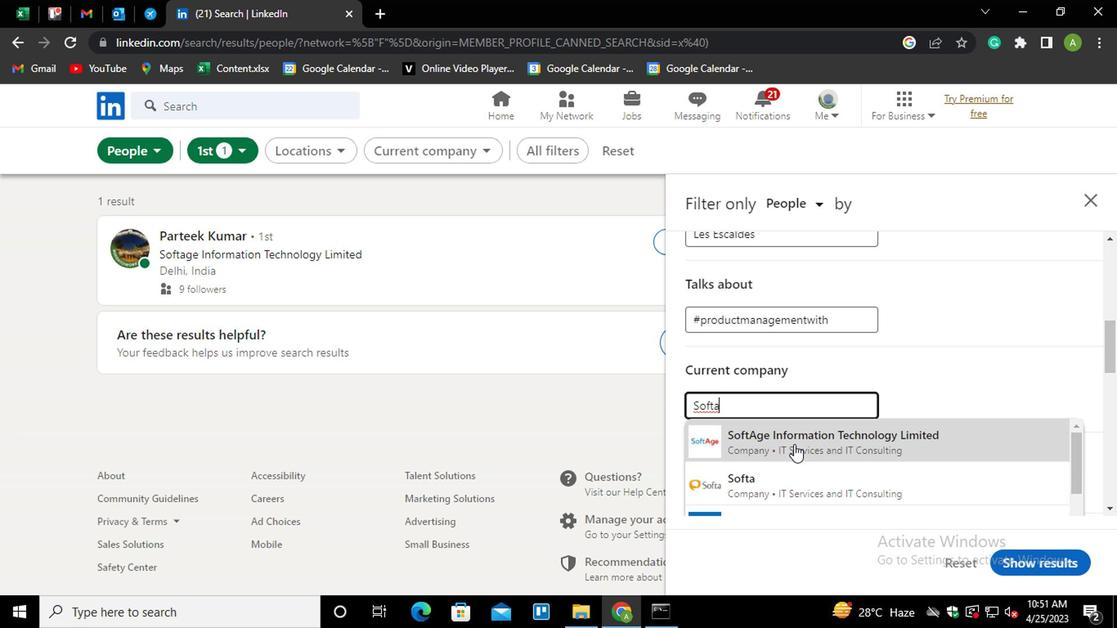 
Action: Mouse moved to (865, 432)
Screenshot: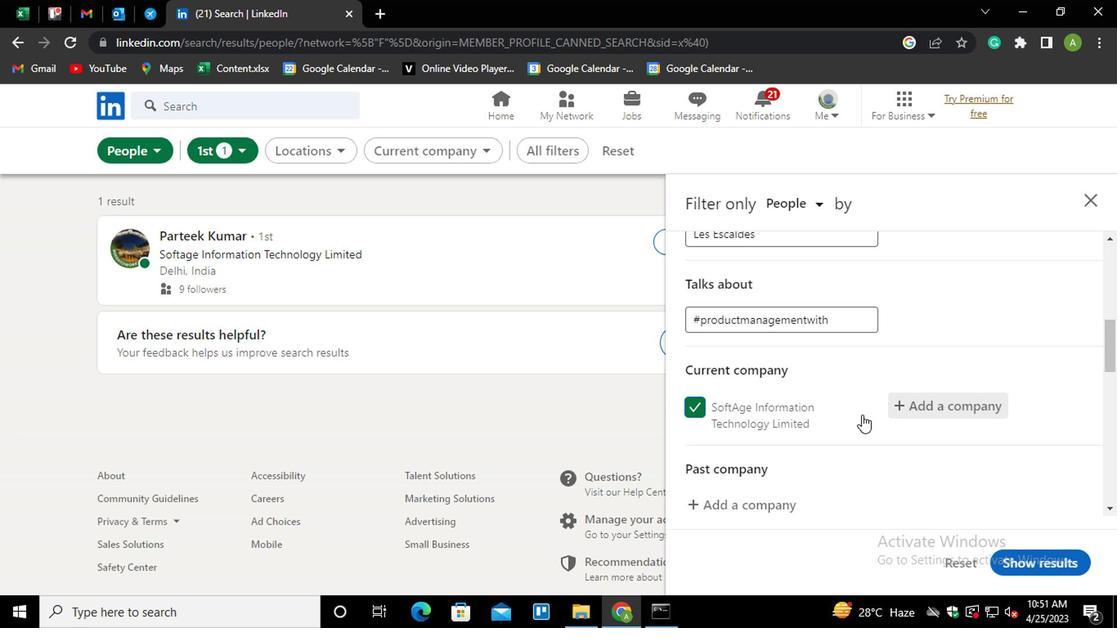 
Action: Mouse scrolled (865, 432) with delta (0, 0)
Screenshot: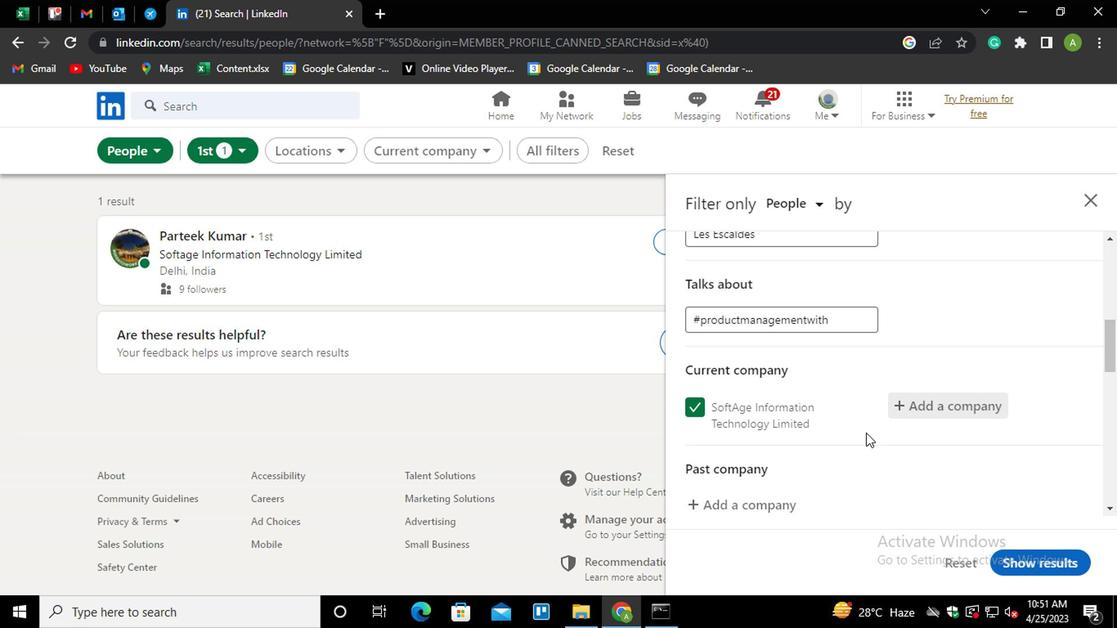 
Action: Mouse scrolled (865, 432) with delta (0, 0)
Screenshot: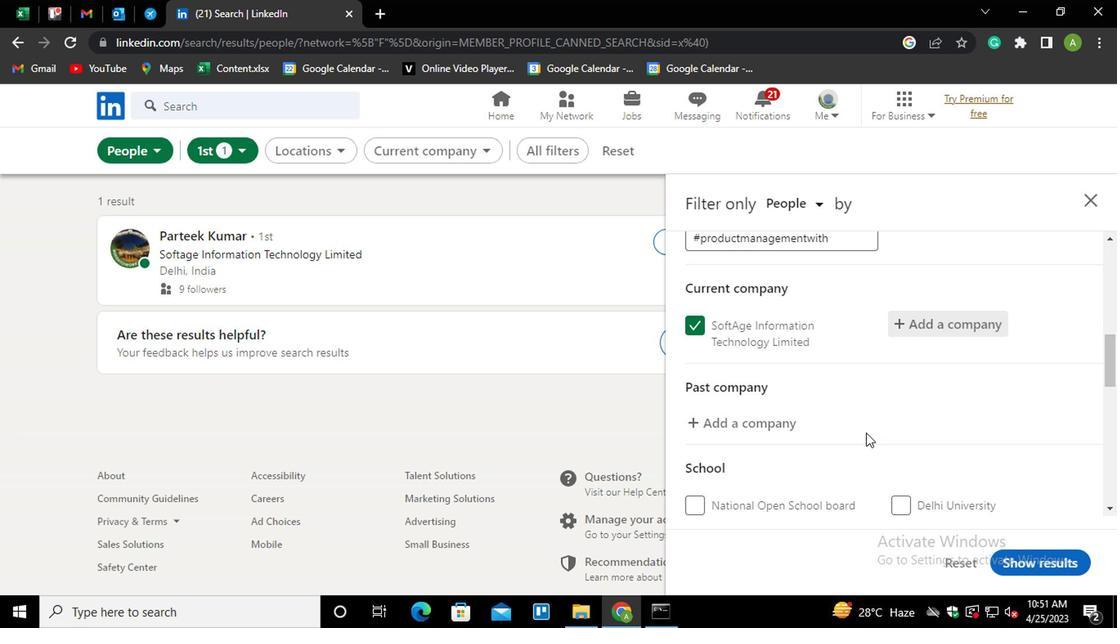 
Action: Mouse moved to (761, 487)
Screenshot: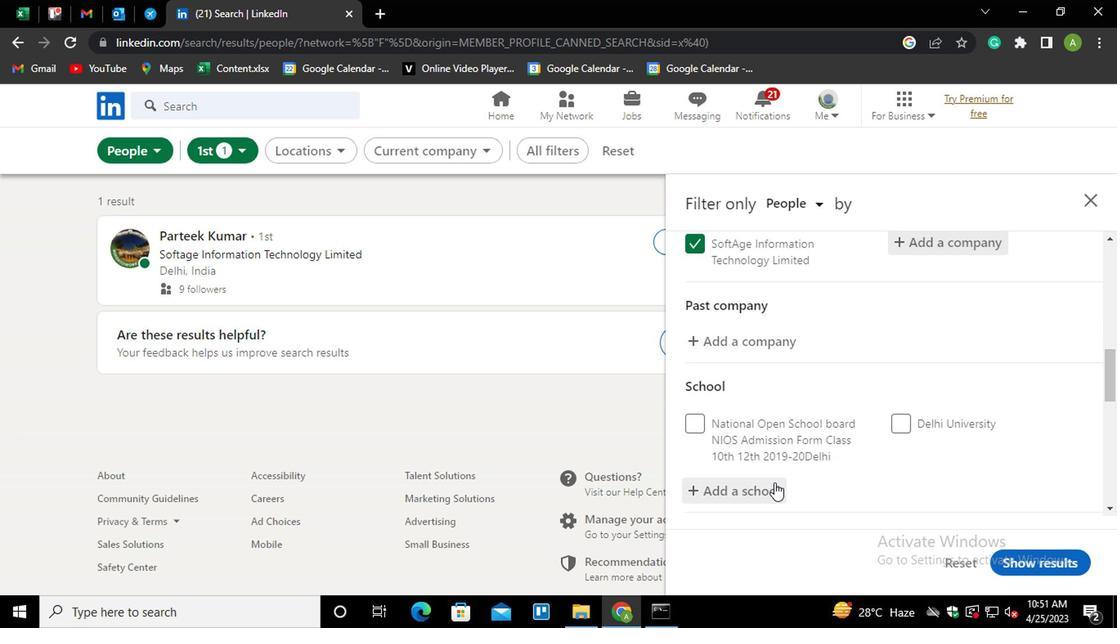 
Action: Mouse pressed left at (761, 487)
Screenshot: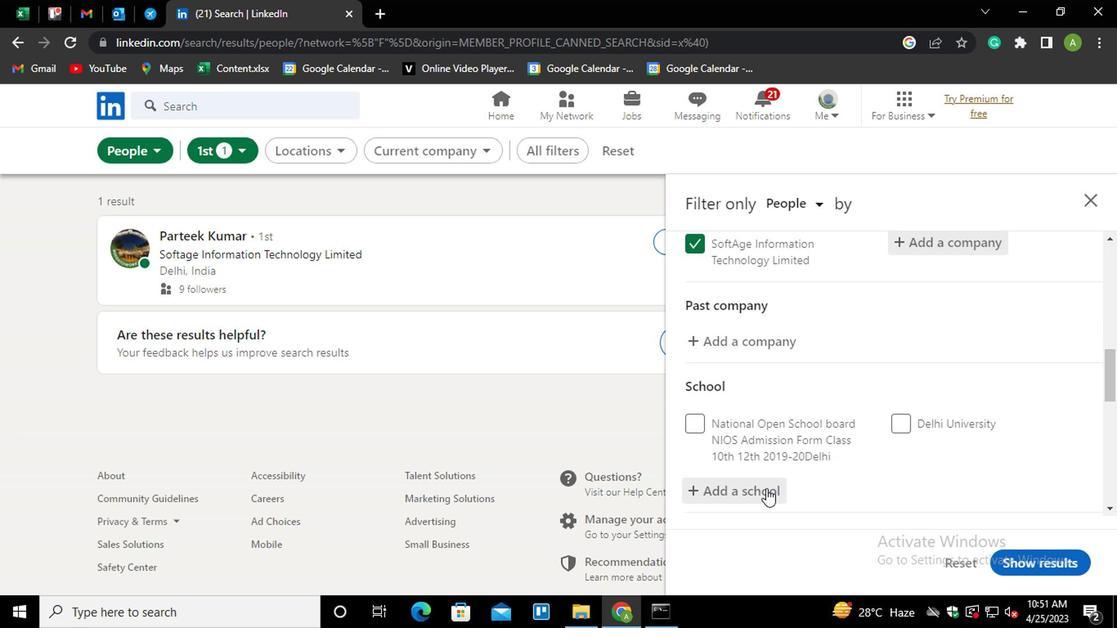 
Action: Mouse moved to (755, 490)
Screenshot: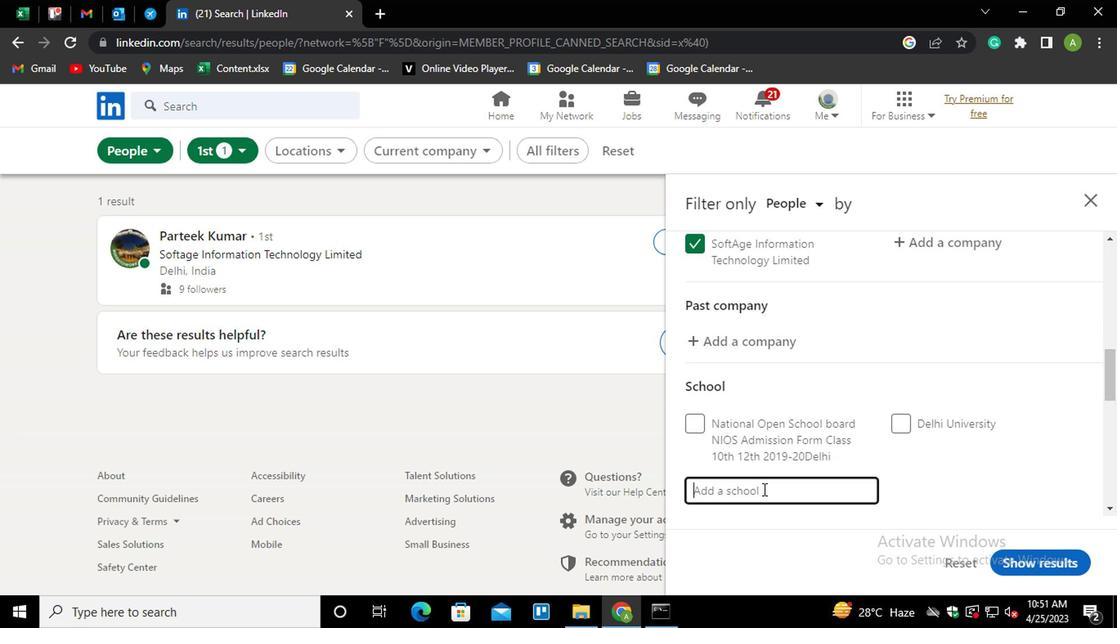 
Action: Mouse pressed left at (755, 490)
Screenshot: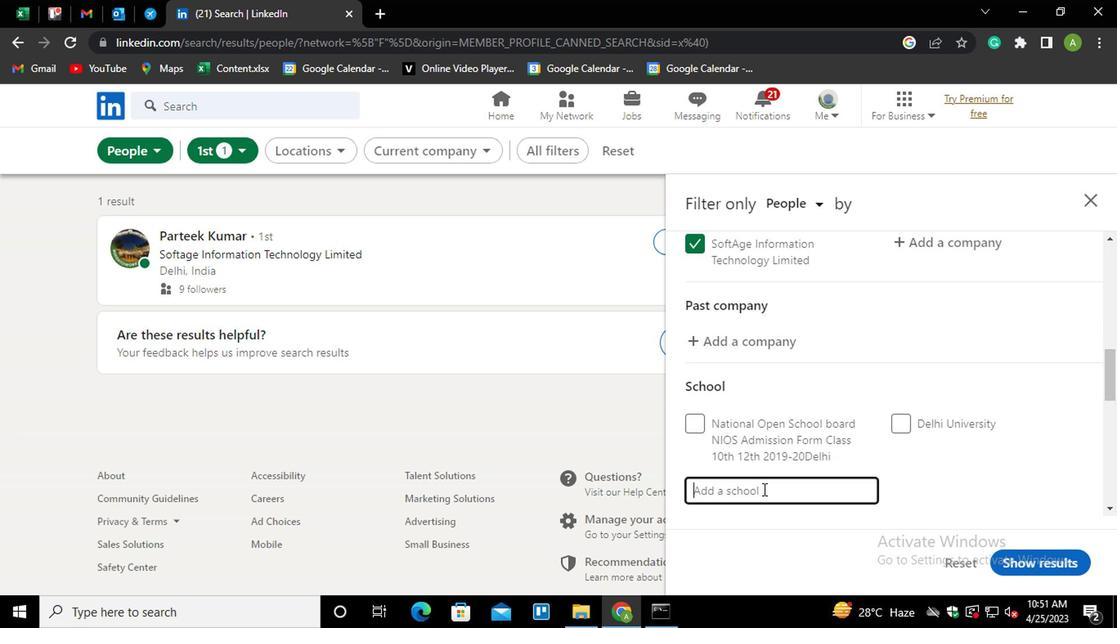 
Action: Mouse moved to (755, 490)
Screenshot: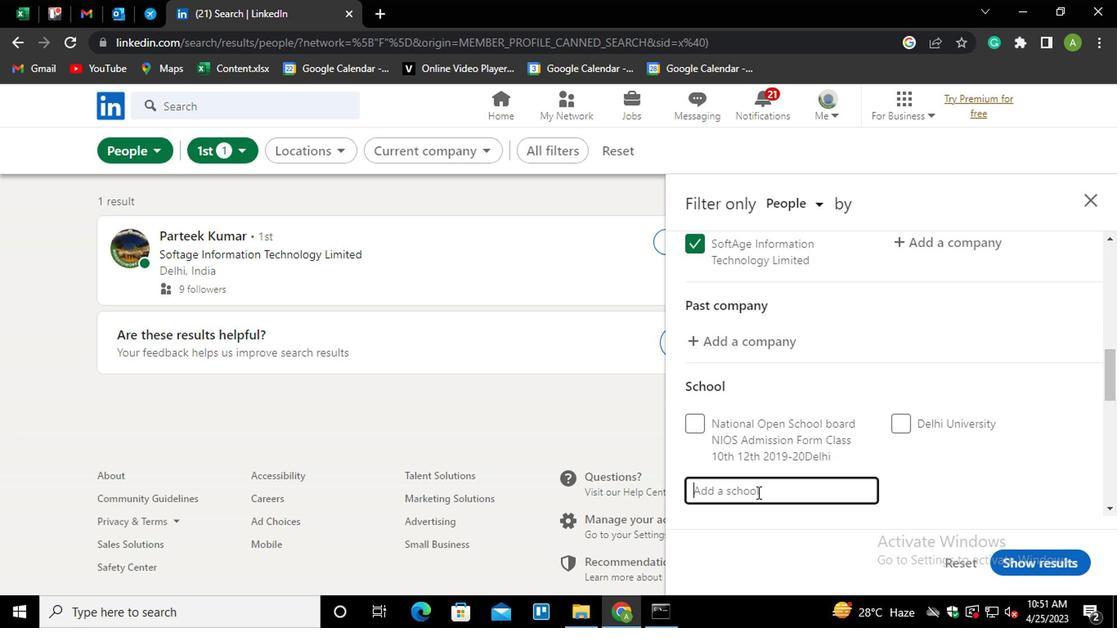 
Action: Key pressed <Key.shift>GOVT
Screenshot: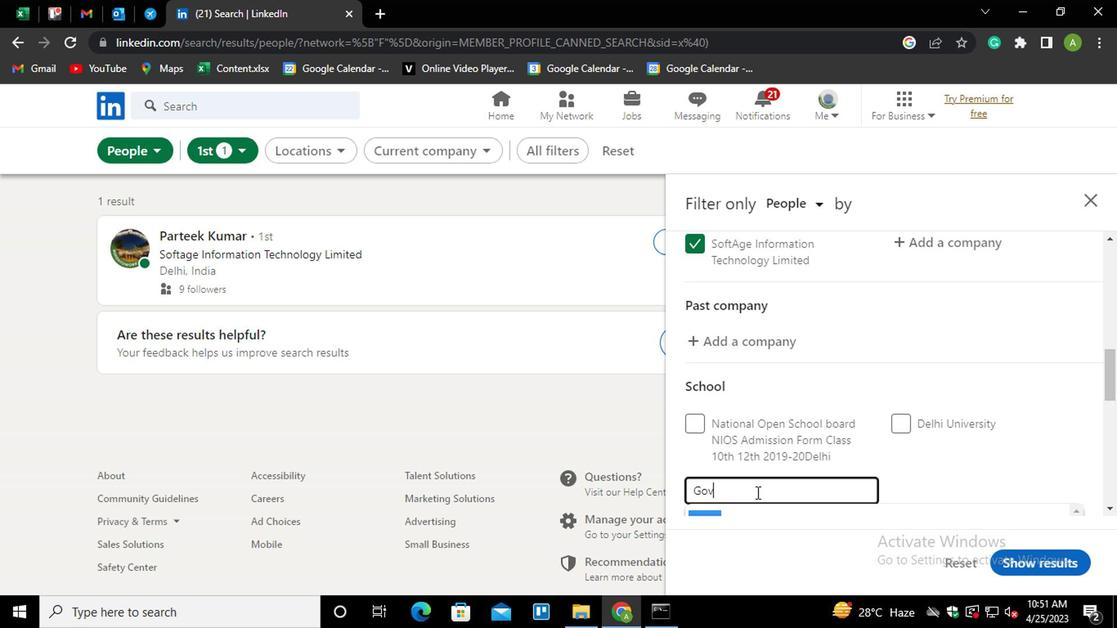 
Action: Mouse moved to (800, 443)
Screenshot: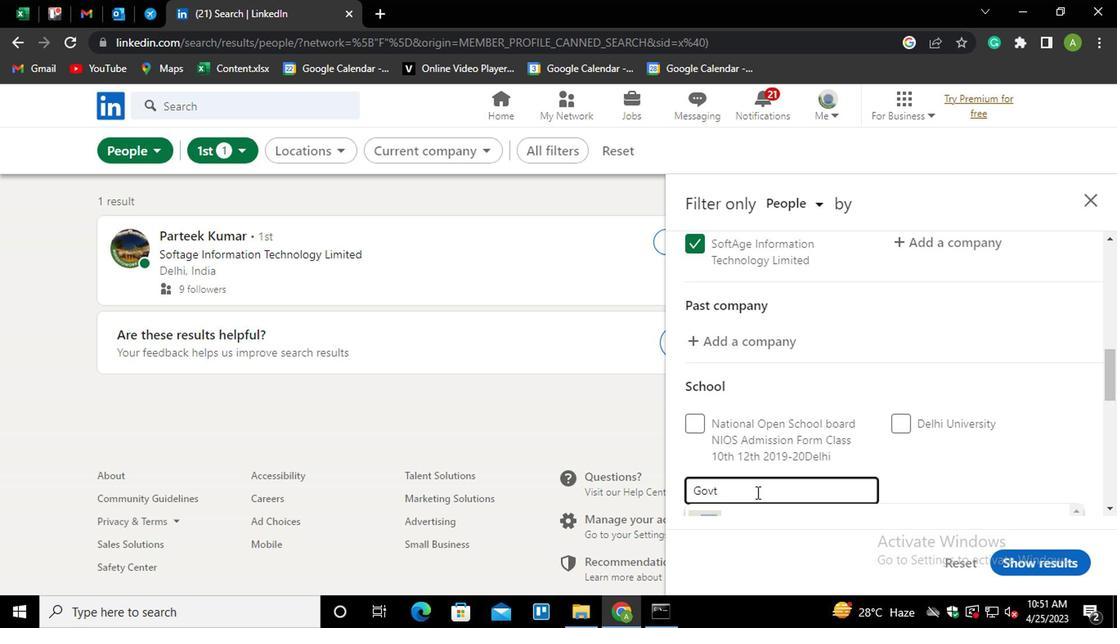 
Action: Mouse scrolled (800, 441) with delta (0, -1)
Screenshot: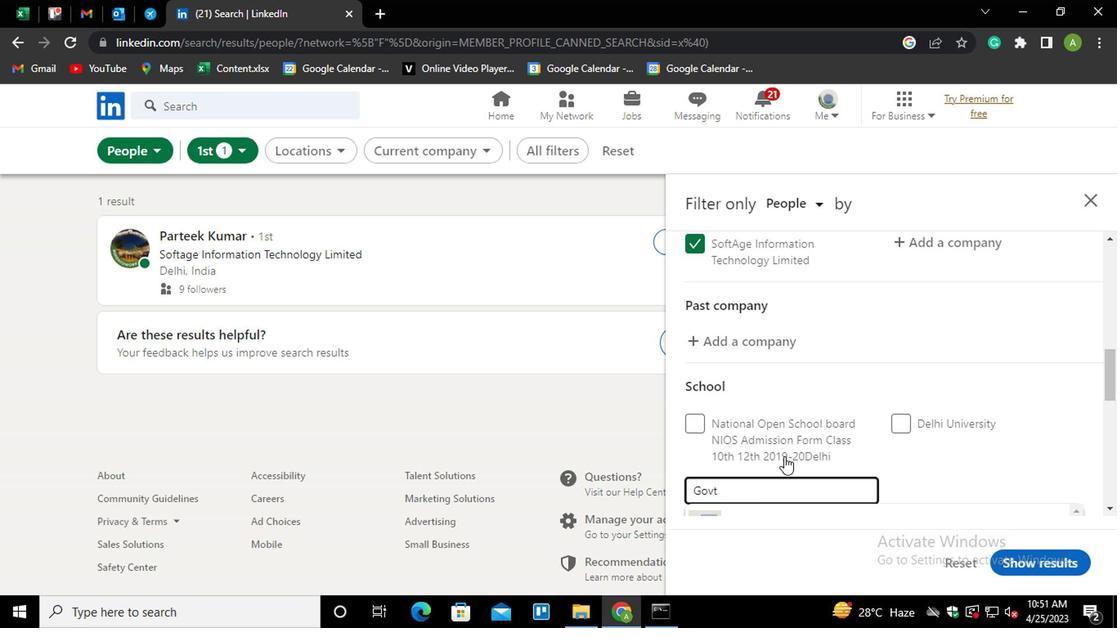
Action: Mouse moved to (801, 441)
Screenshot: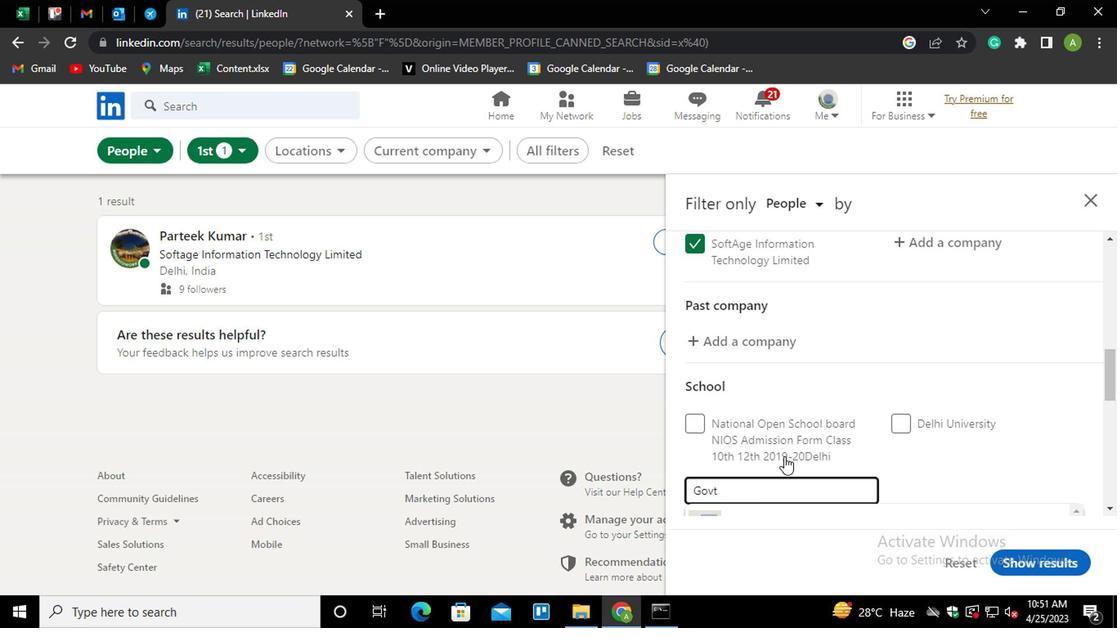 
Action: Mouse scrolled (801, 441) with delta (0, 0)
Screenshot: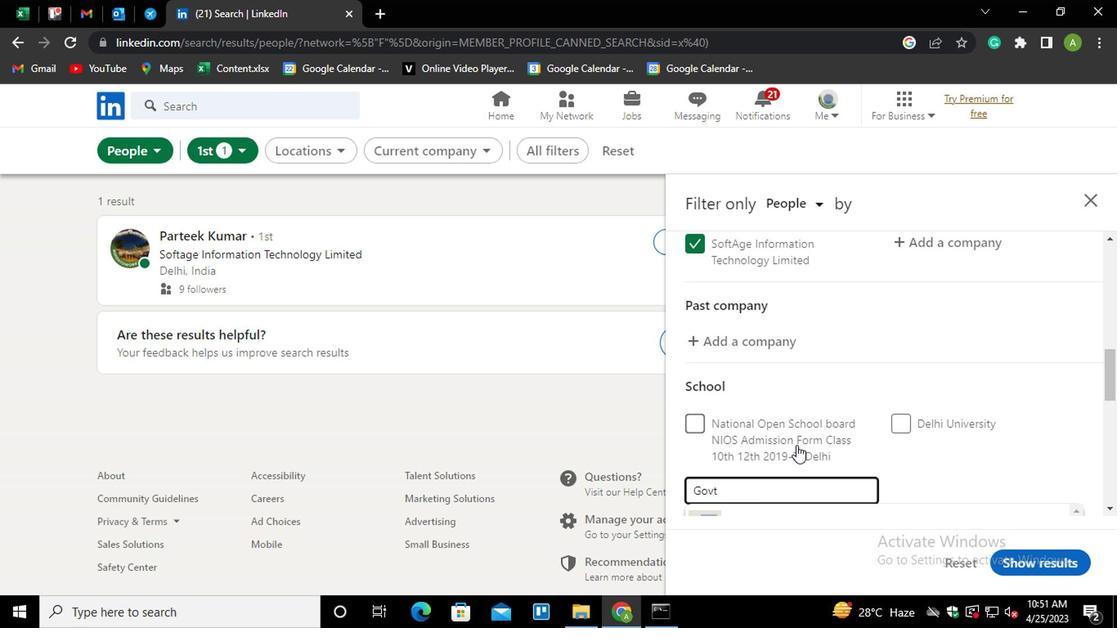 
Action: Mouse moved to (801, 332)
Screenshot: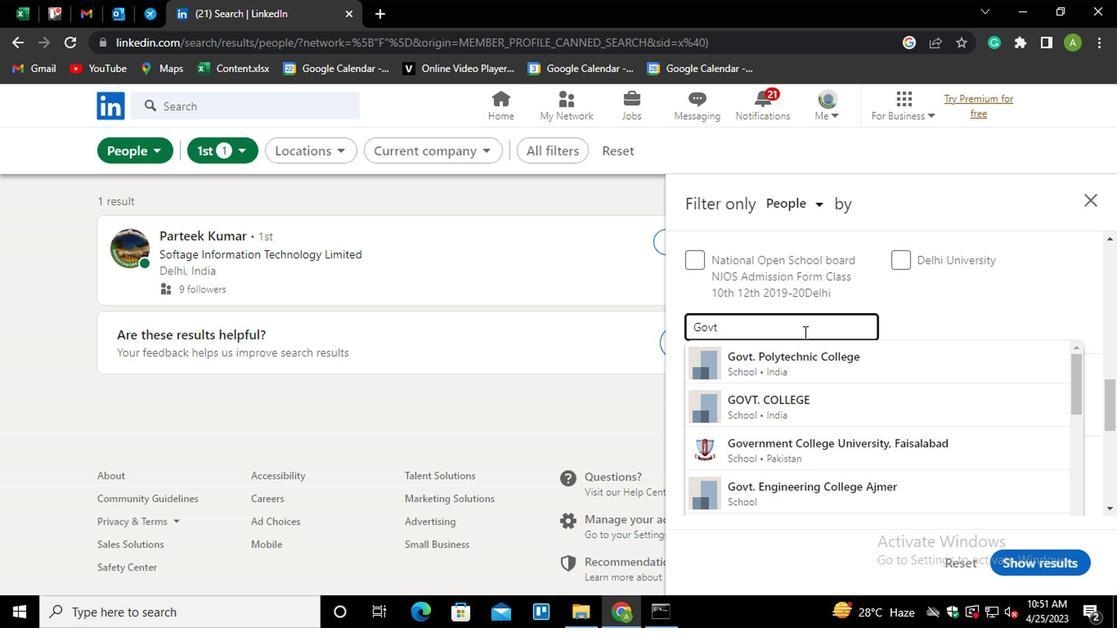 
Action: Key pressed .<Key.space><Key.shift><Key.shift><Key.shift><Key.shift><Key.shift><Key.shift><Key.shift><Key.shift>COLLEGE<Key.space>OF<Key.space><Key.shift_r><Key.shift_r><Key.shift_r><Key.shift_r><Key.shift_r><Key.shift_r><Key.shift_r><Key.shift_r><Key.shift_r><Key.shift_r><Key.shift_r><Key.shift_r><Key.shift_r><Key.shift_r><Key.shift_r><Key.shift_r><Key.shift_r><Key.shift_r><Key.shift_r><Key.shift>ENGINNERING<Key.space><Key.shift>AMRAVATI
Screenshot: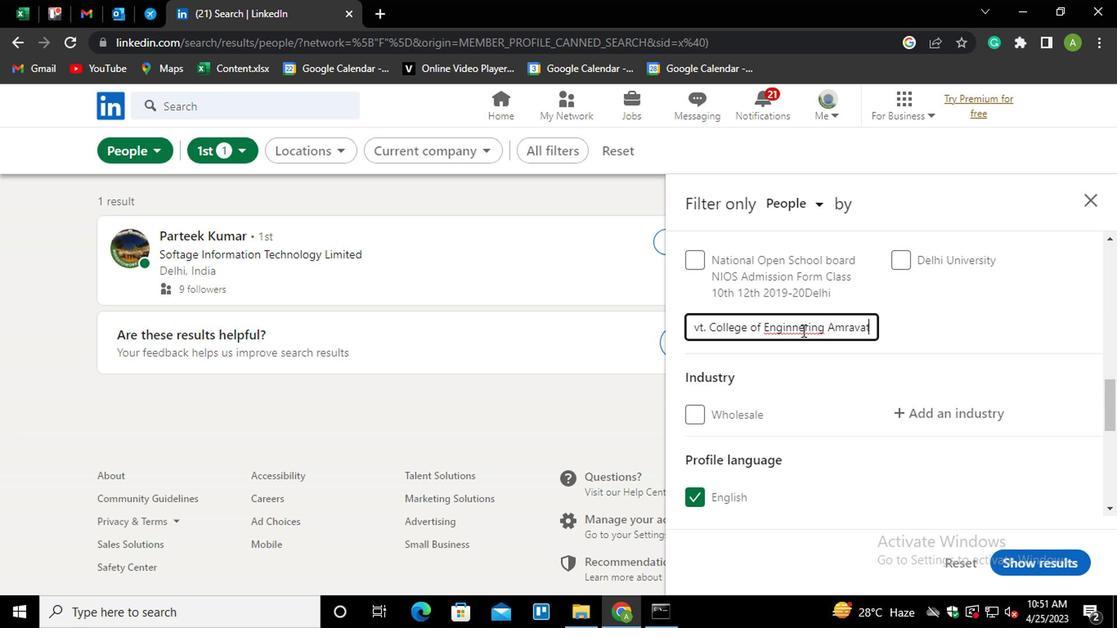 
Action: Mouse moved to (936, 356)
Screenshot: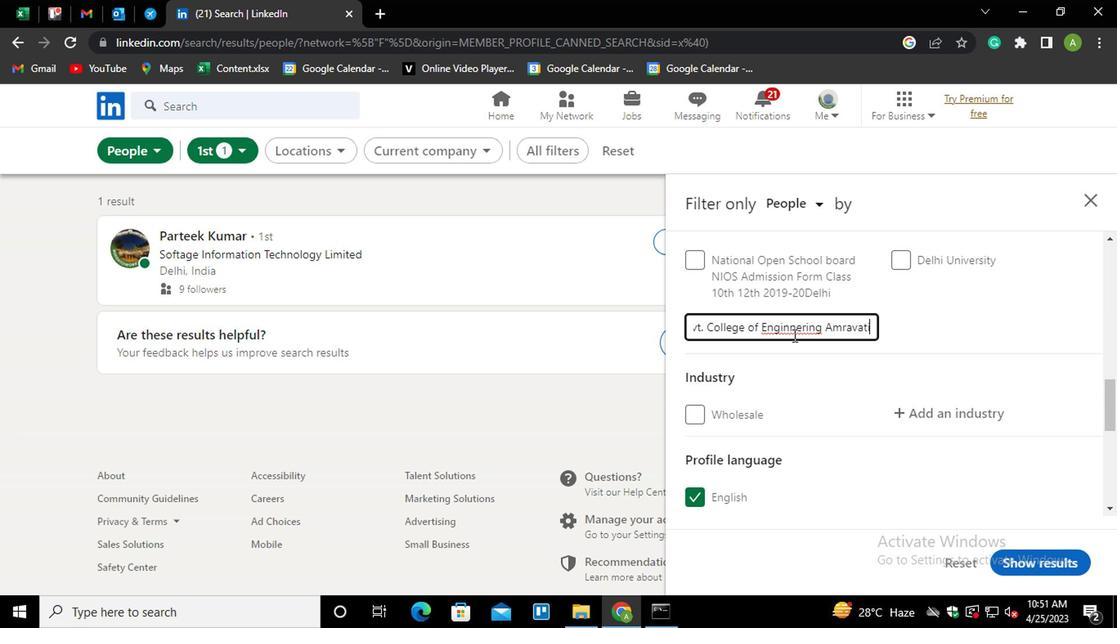 
Action: Mouse pressed left at (936, 356)
Screenshot: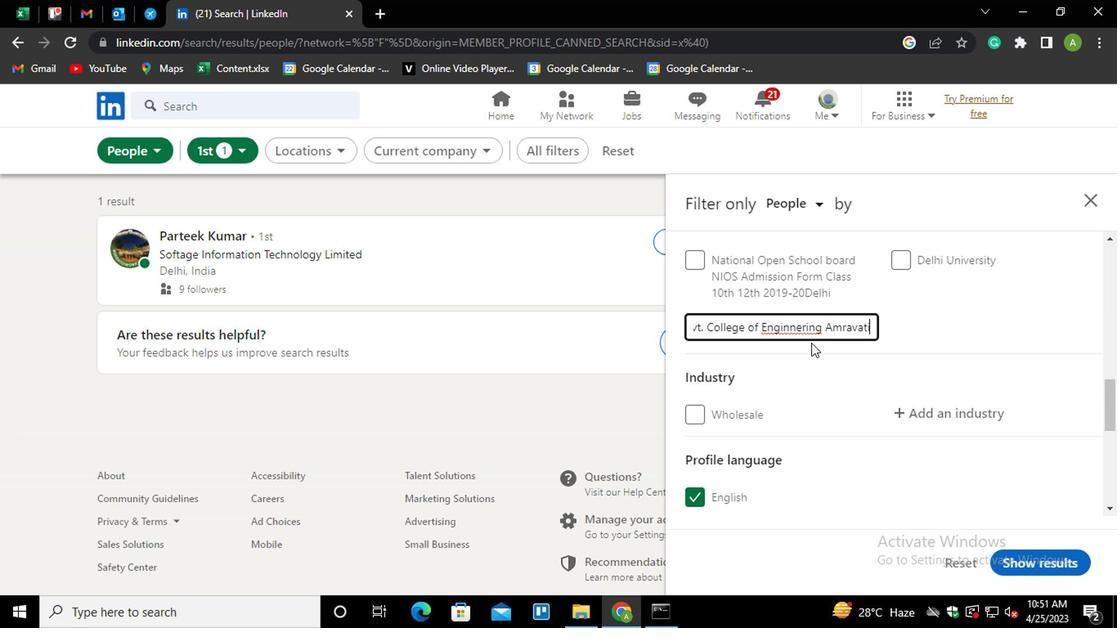 
Action: Mouse moved to (938, 415)
Screenshot: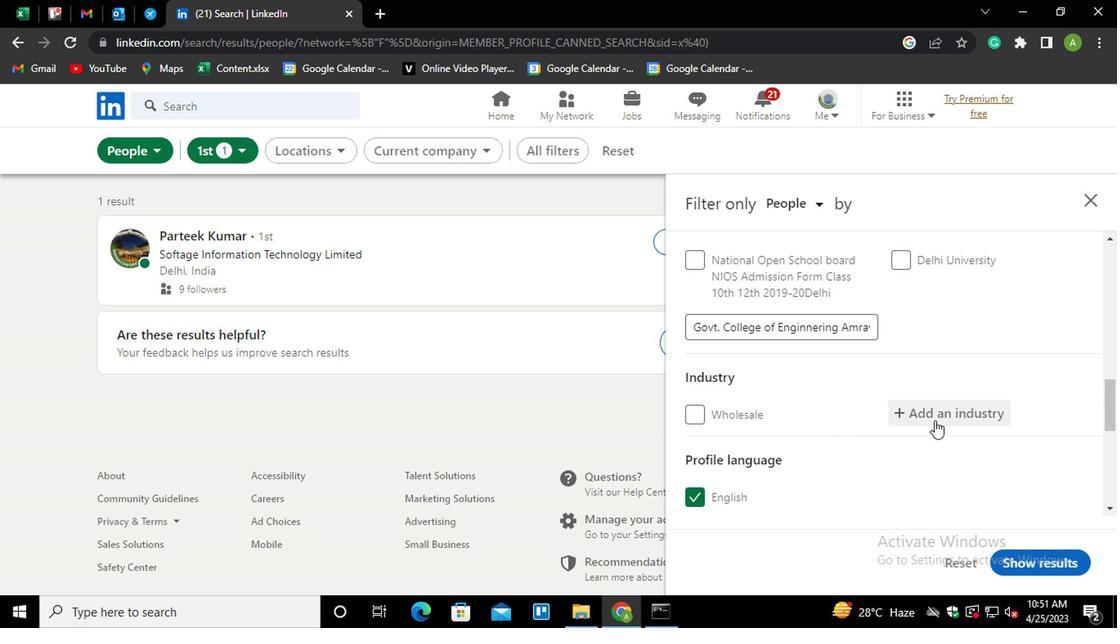 
Action: Mouse pressed left at (938, 415)
Screenshot: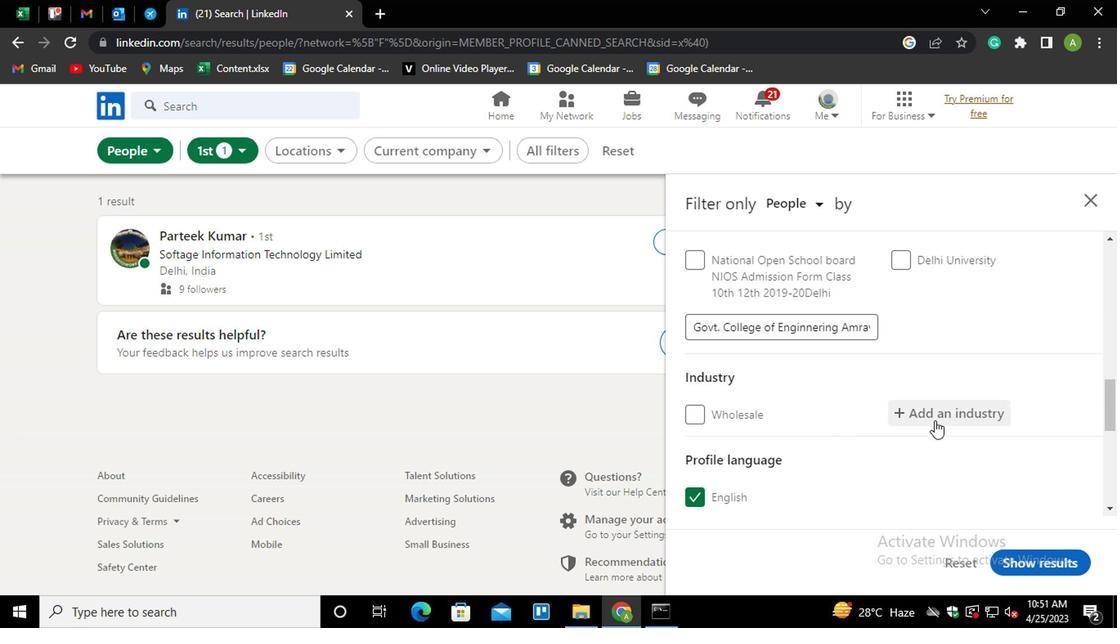 
Action: Key pressed <Key.shift>ACCOMMODATION<Key.space><Key.shift>SERVICE
Screenshot: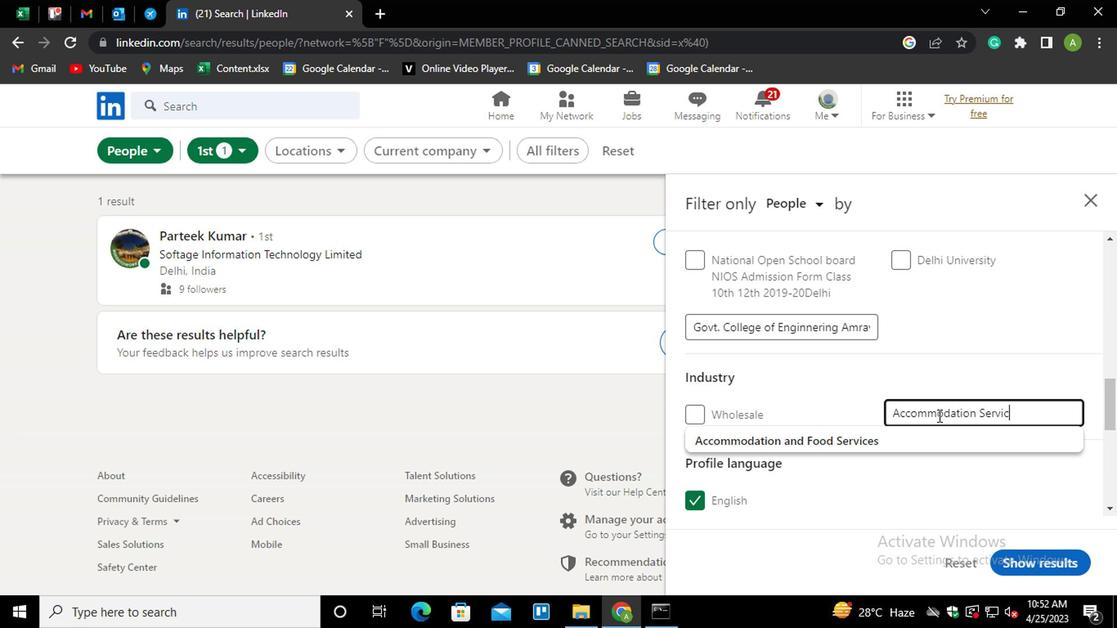 
Action: Mouse moved to (1018, 349)
Screenshot: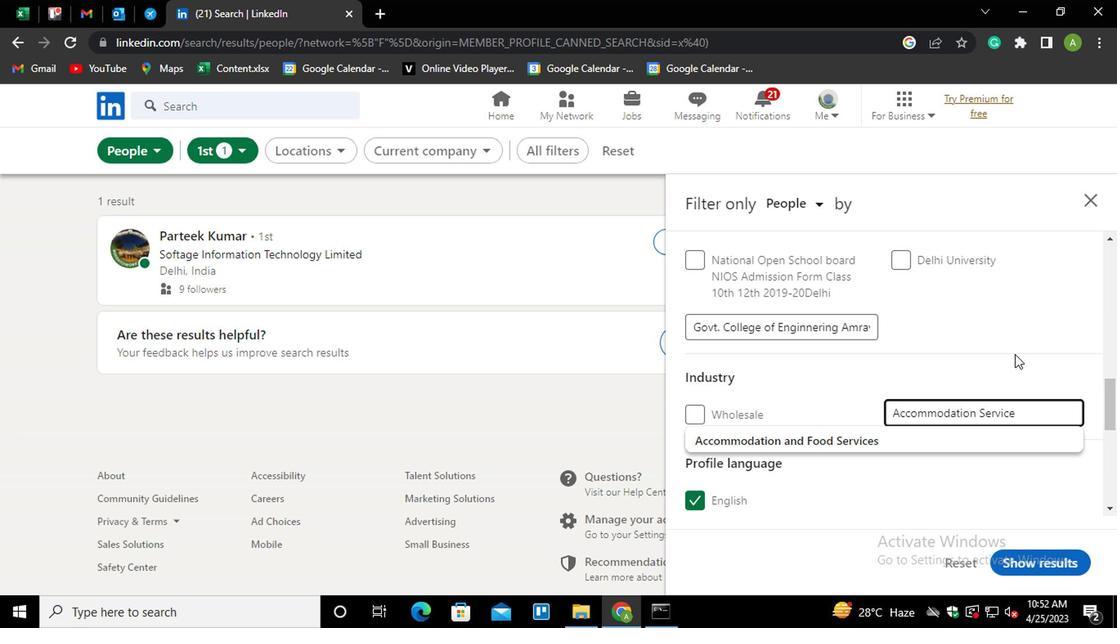 
Action: Mouse pressed left at (1018, 349)
Screenshot: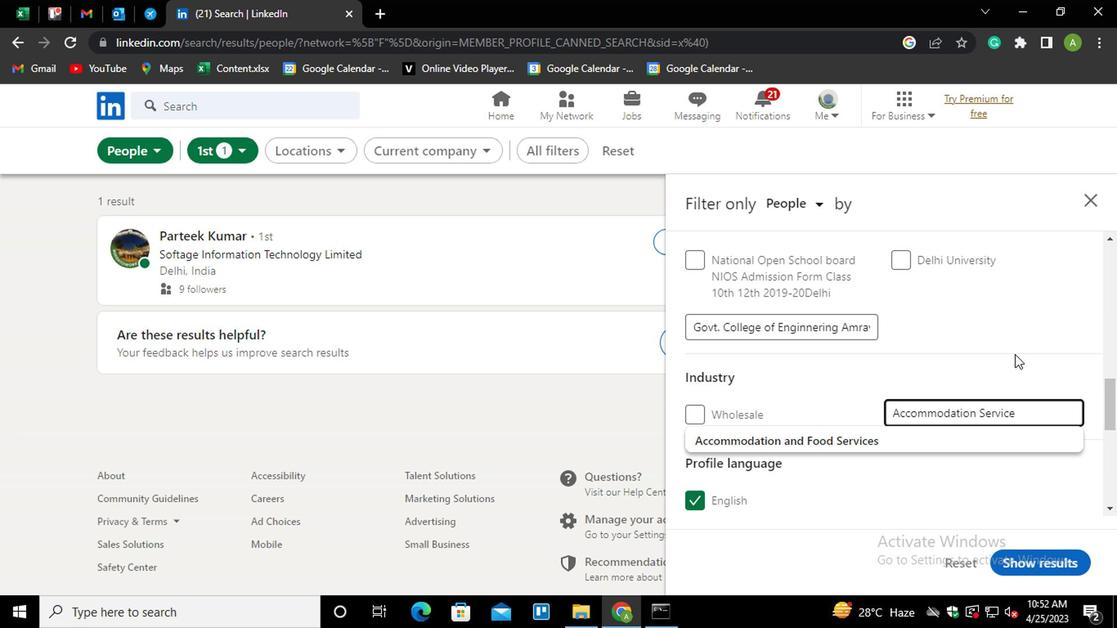 
Action: Mouse moved to (966, 438)
Screenshot: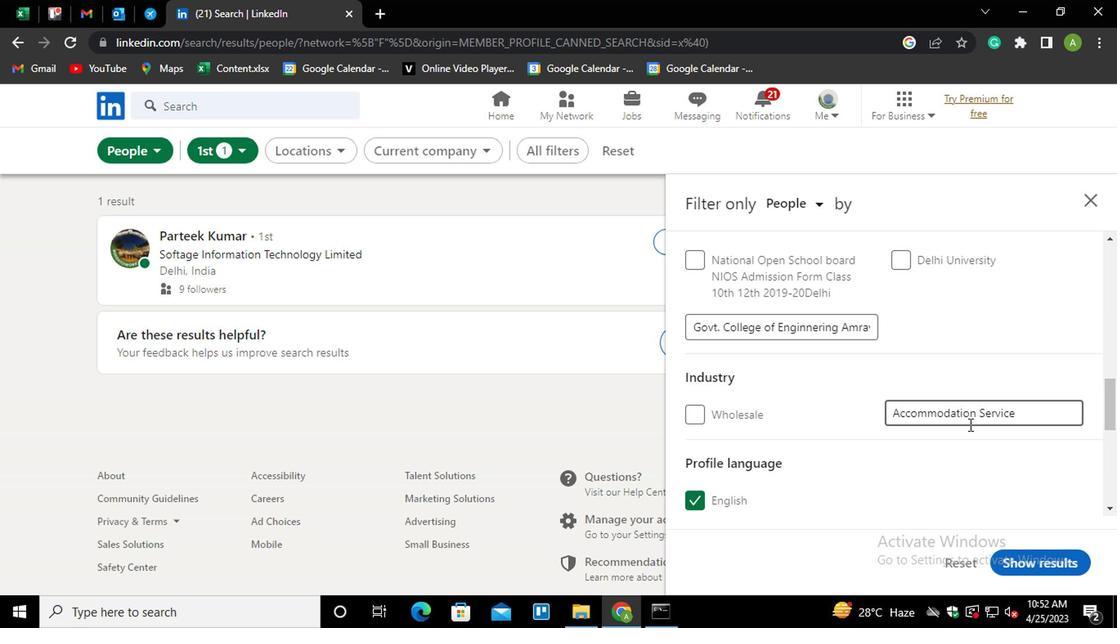
Action: Mouse scrolled (966, 437) with delta (0, -1)
Screenshot: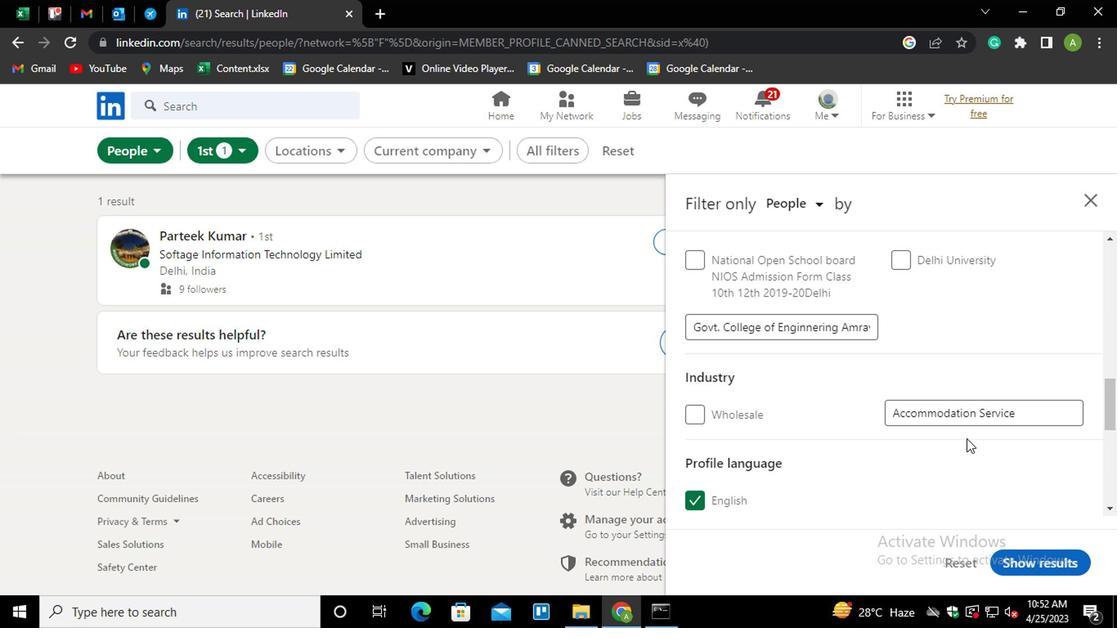 
Action: Mouse scrolled (966, 437) with delta (0, -1)
Screenshot: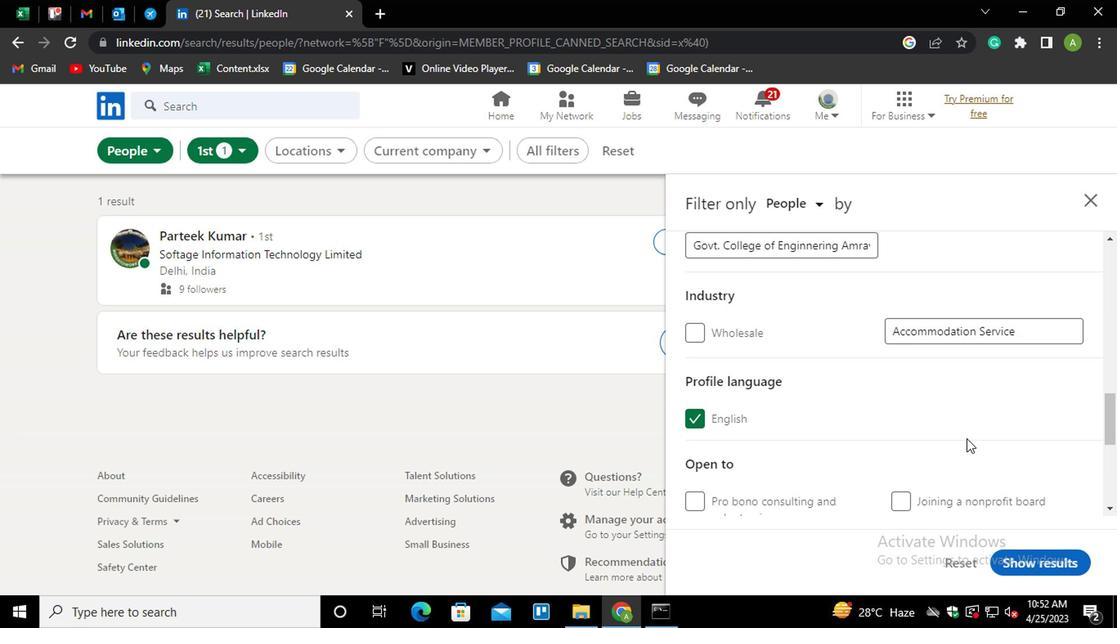 
Action: Mouse scrolled (966, 437) with delta (0, -1)
Screenshot: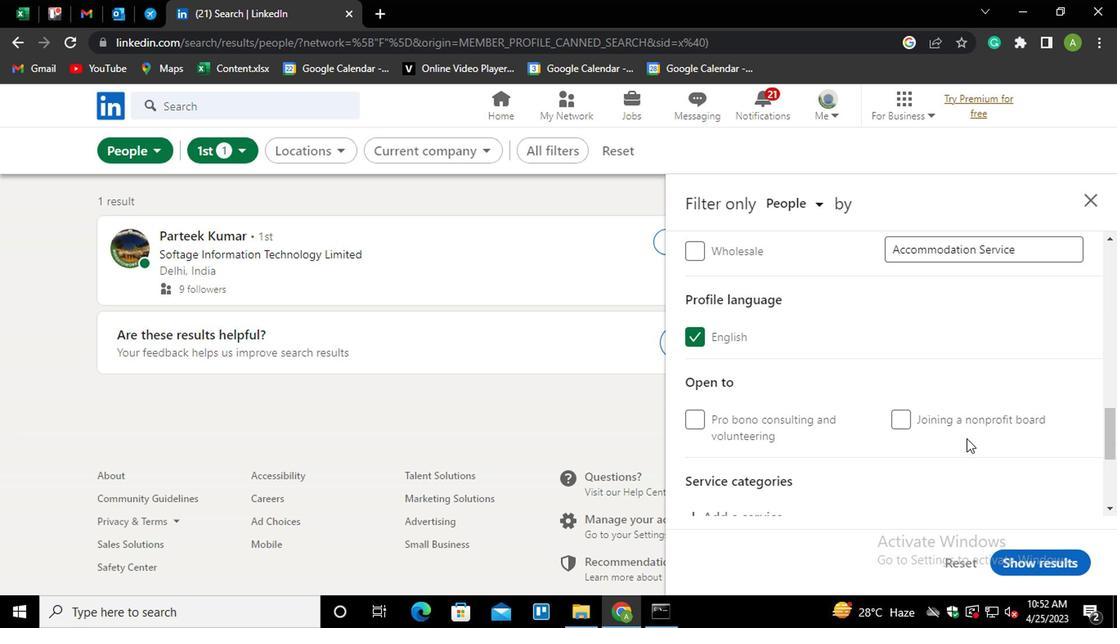 
Action: Mouse moved to (800, 426)
Screenshot: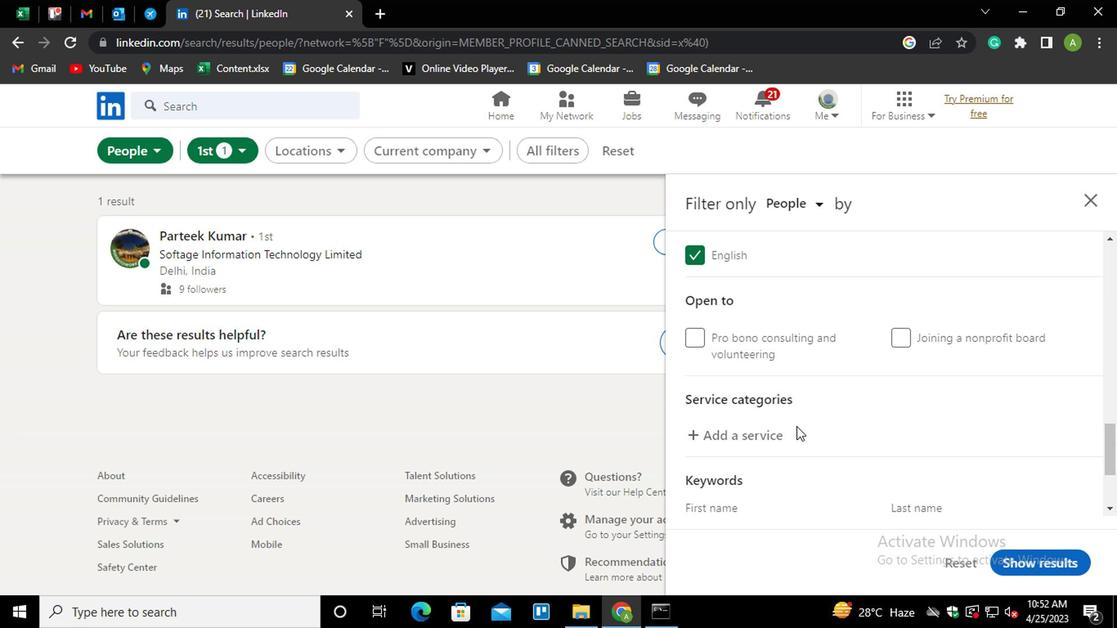 
Action: Mouse scrolled (800, 426) with delta (0, 0)
Screenshot: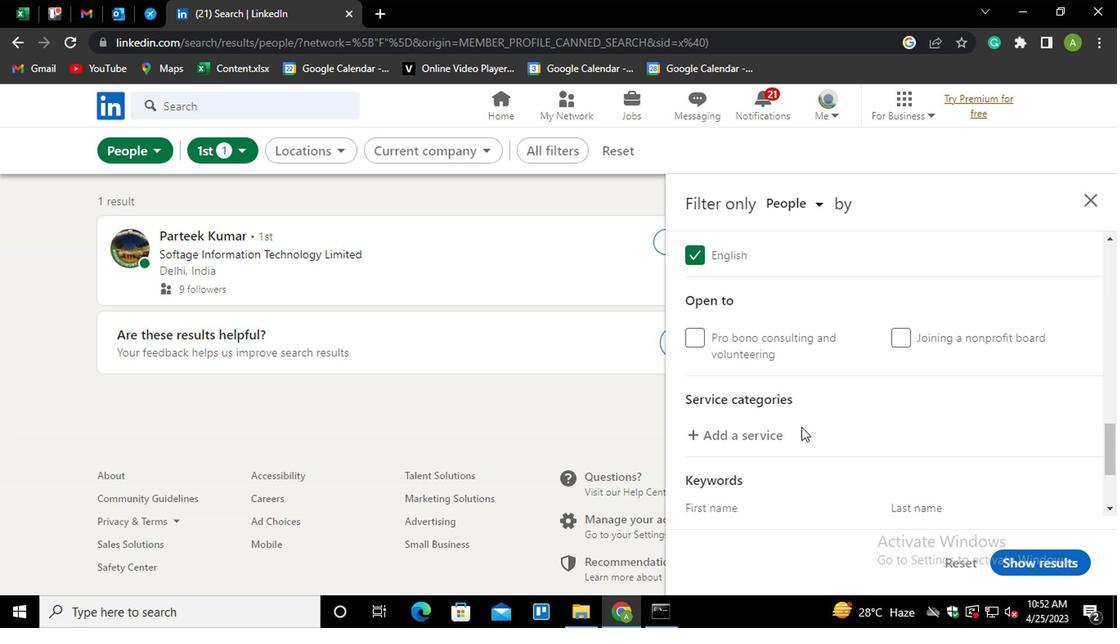 
Action: Mouse moved to (839, 356)
Screenshot: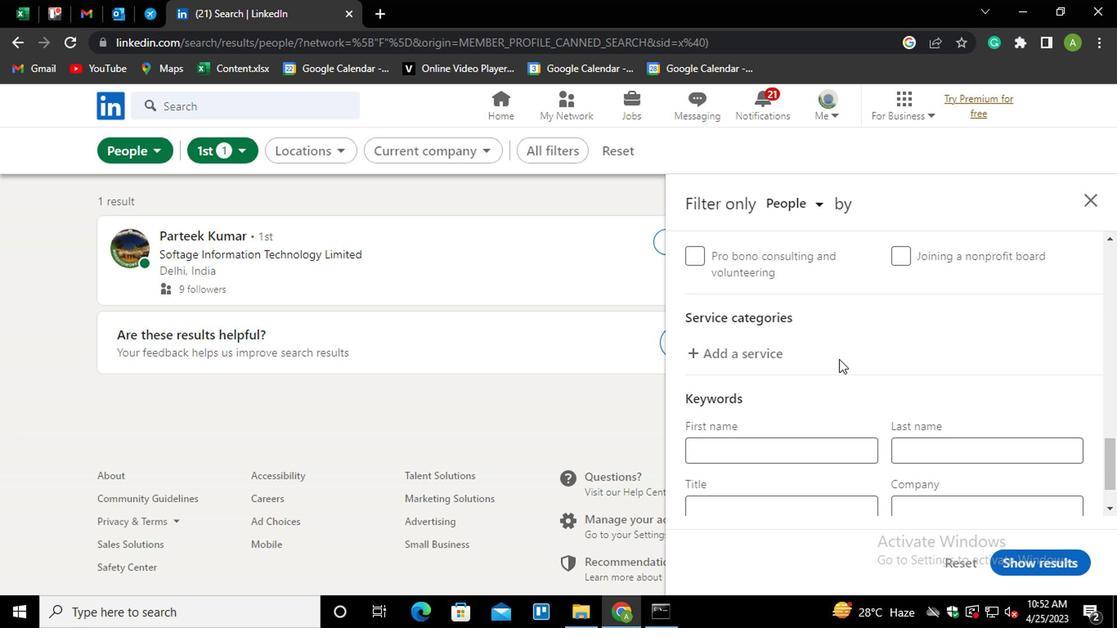
Action: Mouse pressed left at (839, 356)
Screenshot: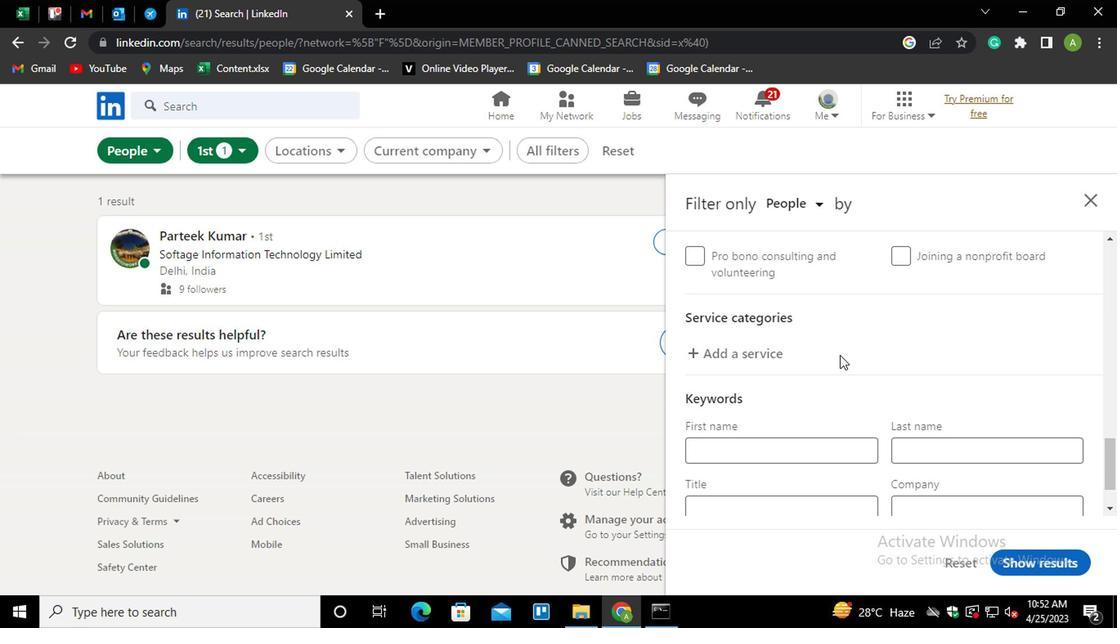 
Action: Mouse moved to (781, 355)
Screenshot: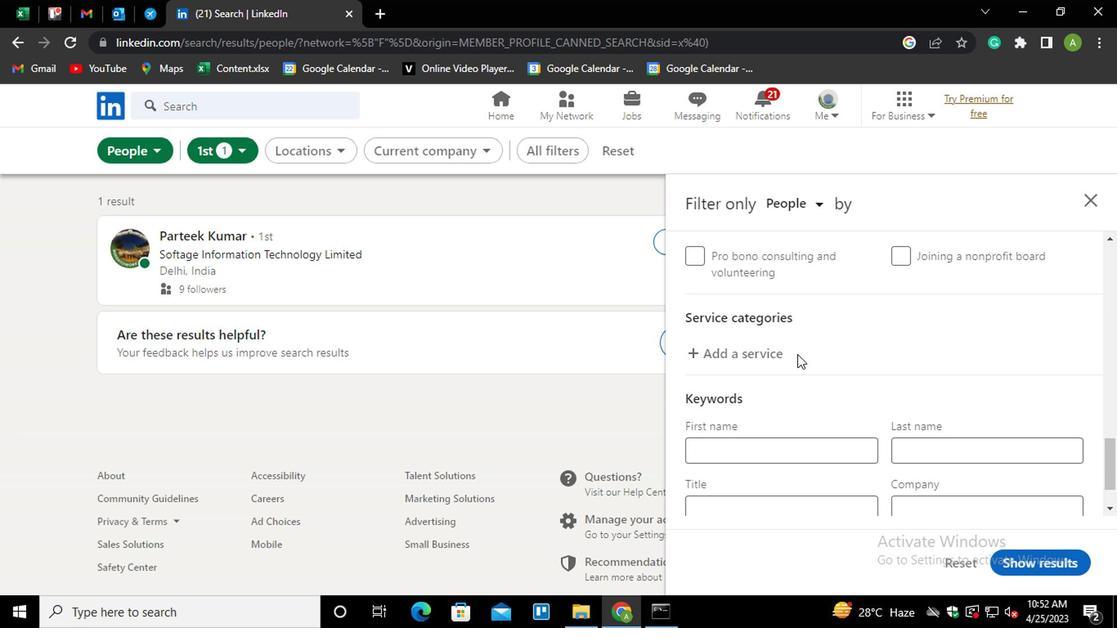 
Action: Mouse pressed left at (781, 355)
Screenshot: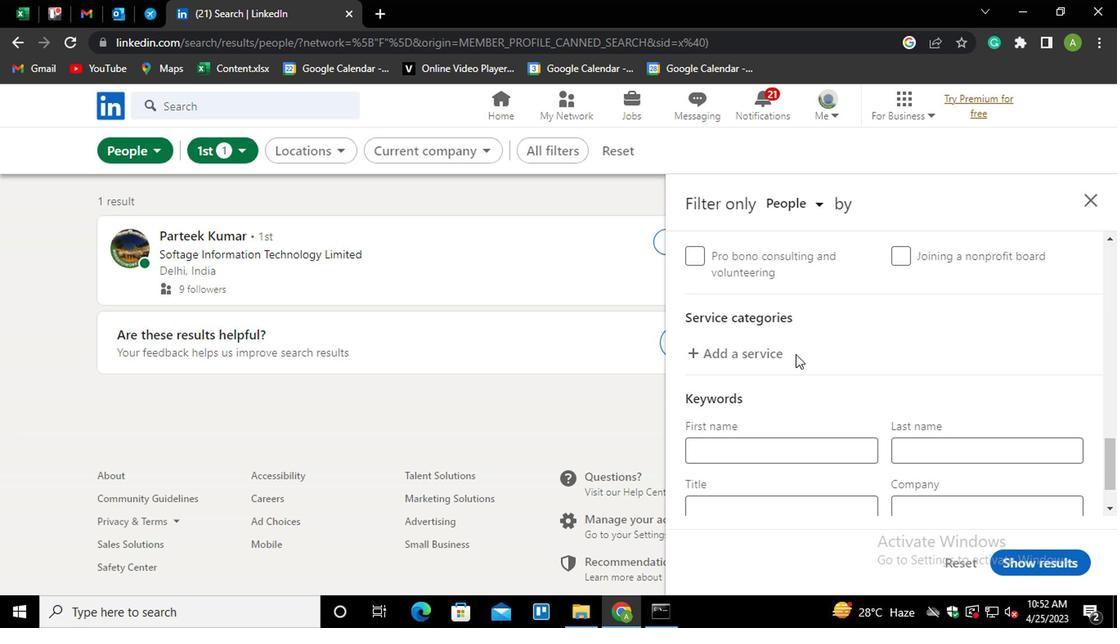 
Action: Mouse moved to (746, 349)
Screenshot: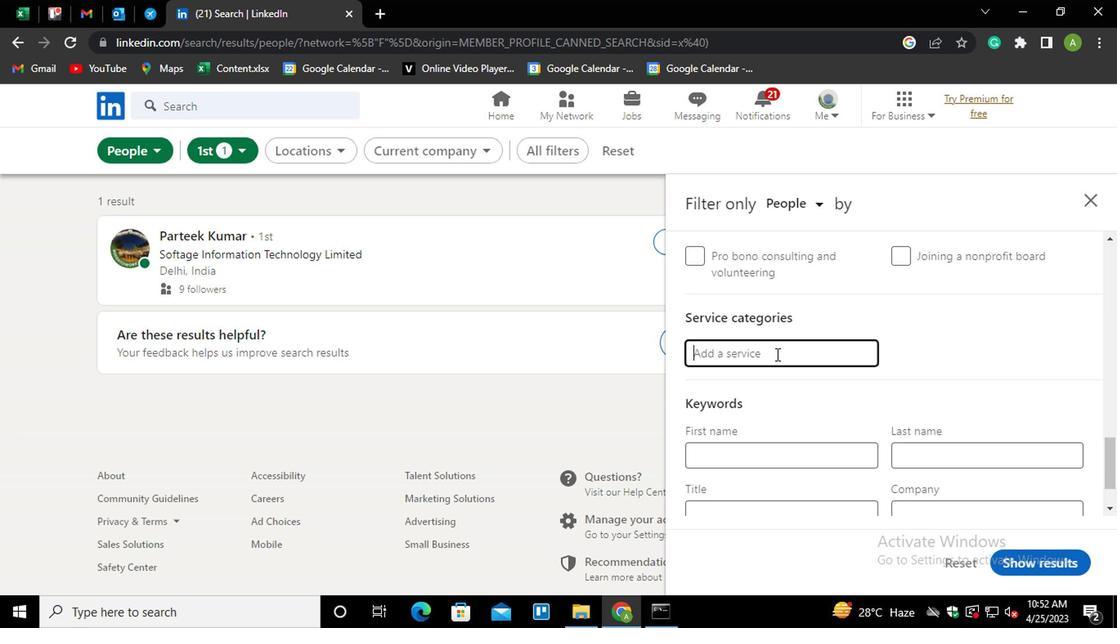 
Action: Key pressed <Key.shift>ACCOU<Key.down><Key.enter>
Screenshot: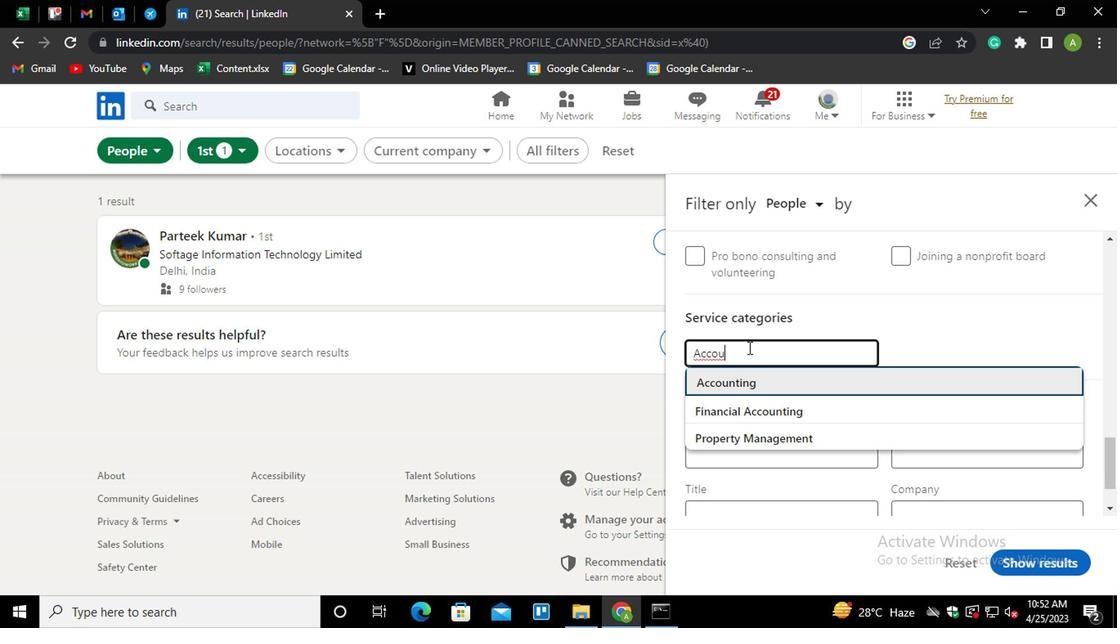
Action: Mouse moved to (771, 327)
Screenshot: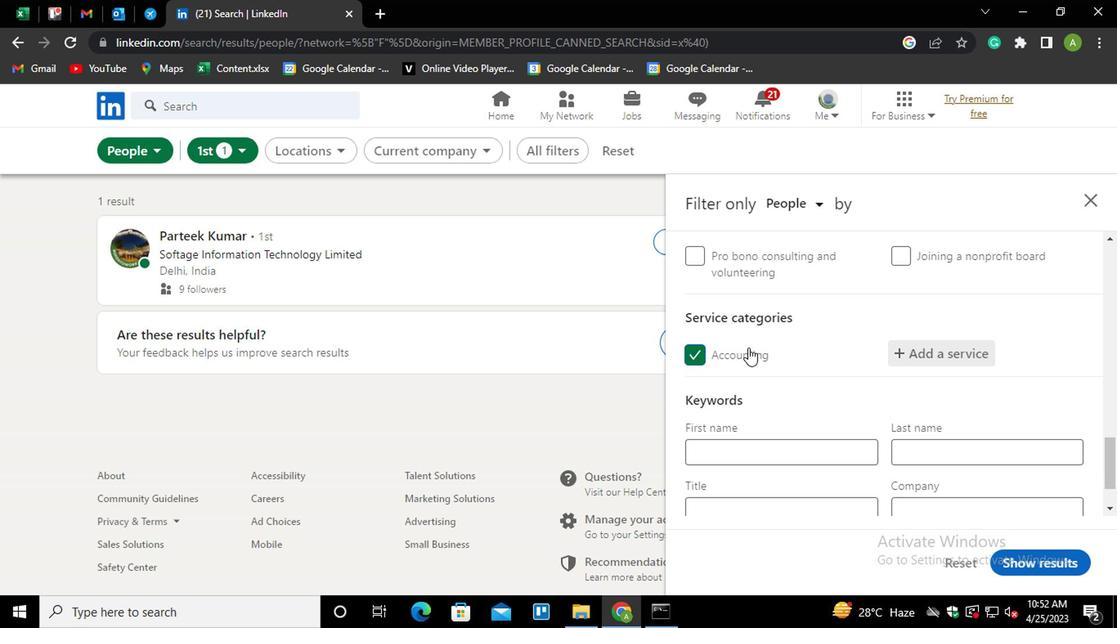 
Action: Mouse scrolled (771, 326) with delta (0, 0)
Screenshot: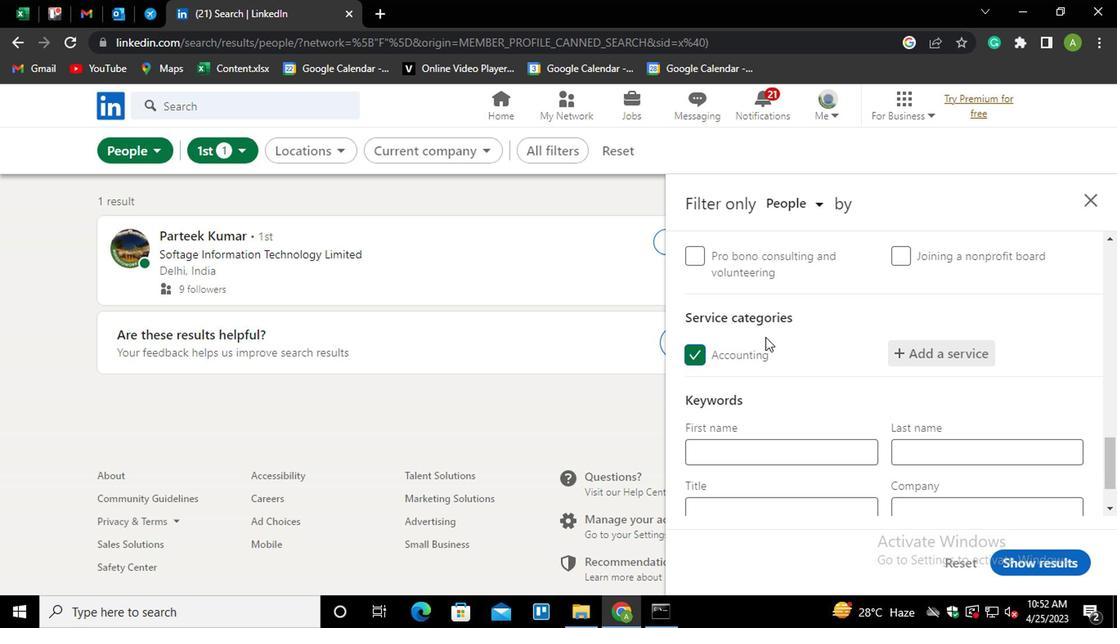 
Action: Mouse scrolled (771, 326) with delta (0, 0)
Screenshot: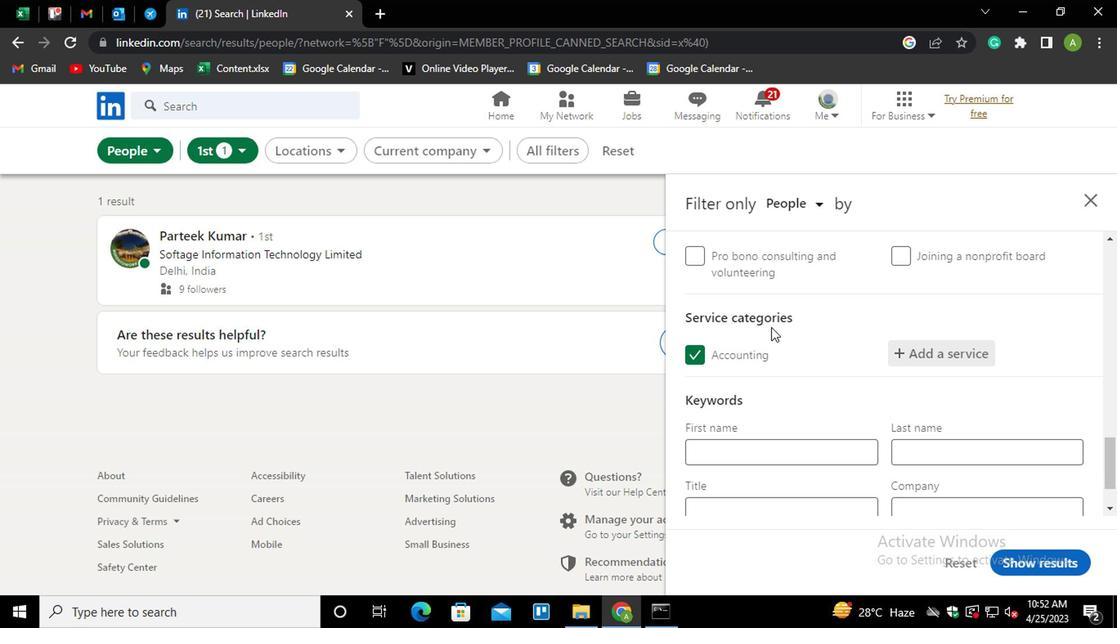 
Action: Mouse moved to (725, 436)
Screenshot: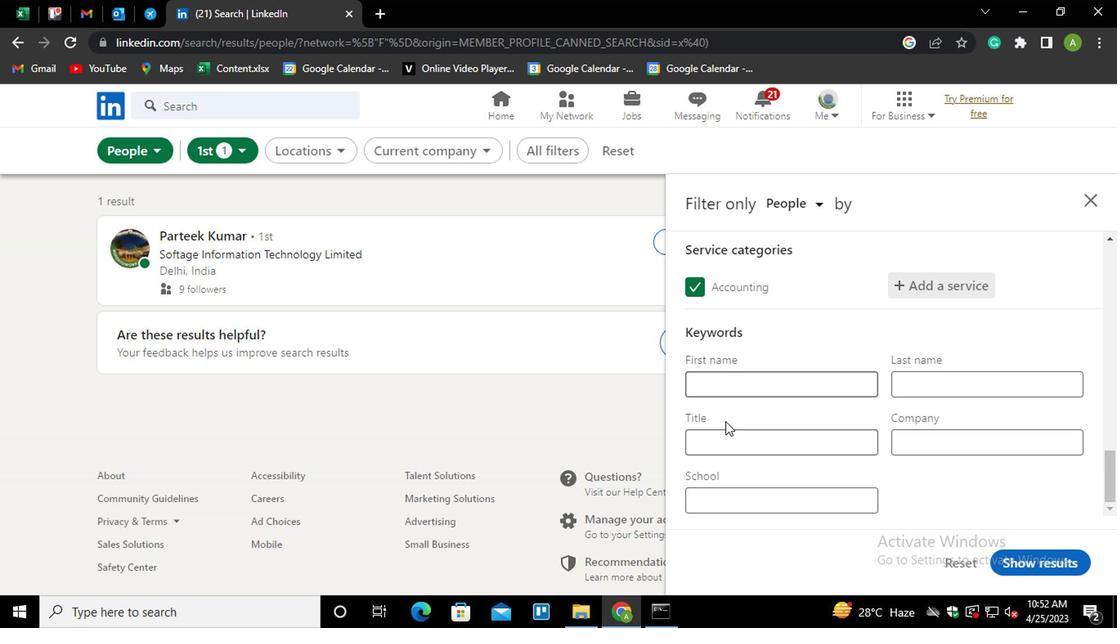 
Action: Mouse pressed left at (725, 436)
Screenshot: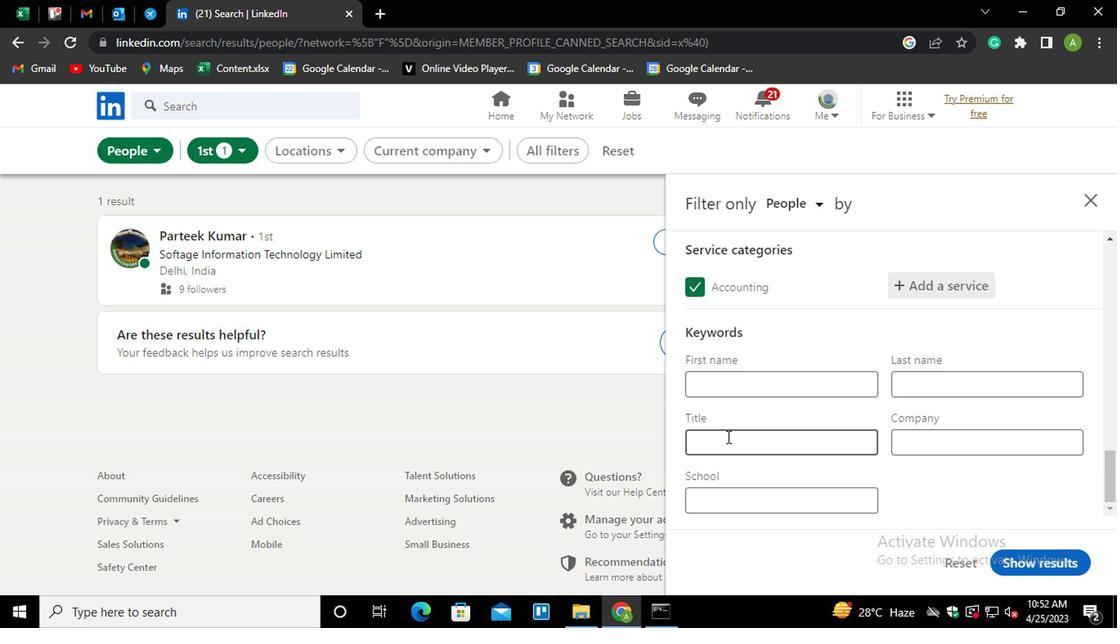 
Action: Key pressed <Key.shift_r>MARKETING<Key.space><Key.shift>SPECIALIST<Key.enter>
Screenshot: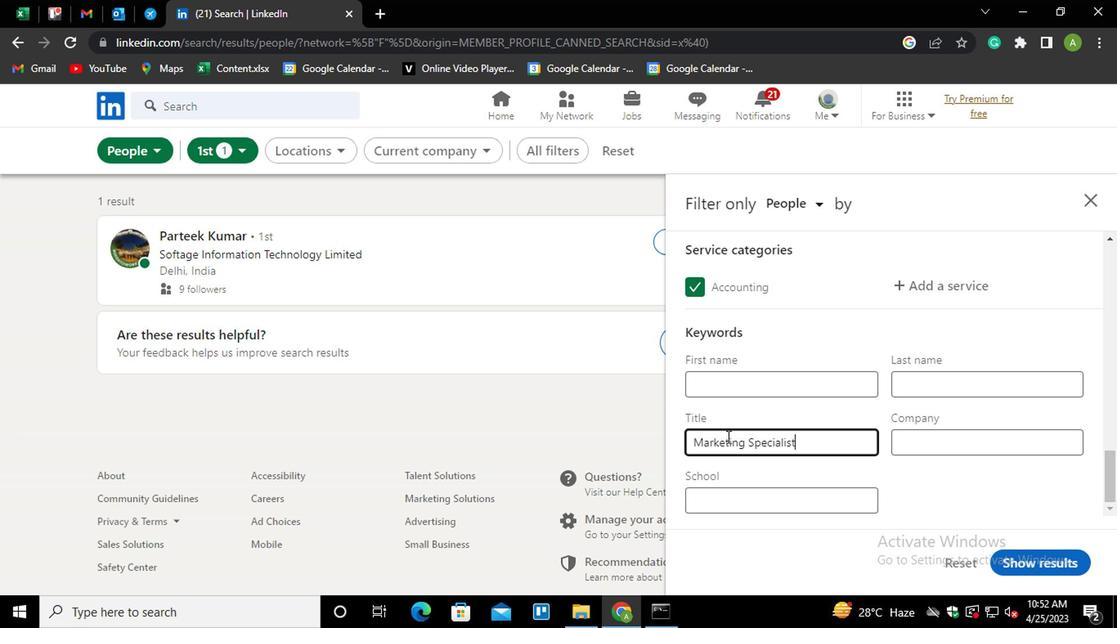 
Action: Mouse moved to (1035, 483)
Screenshot: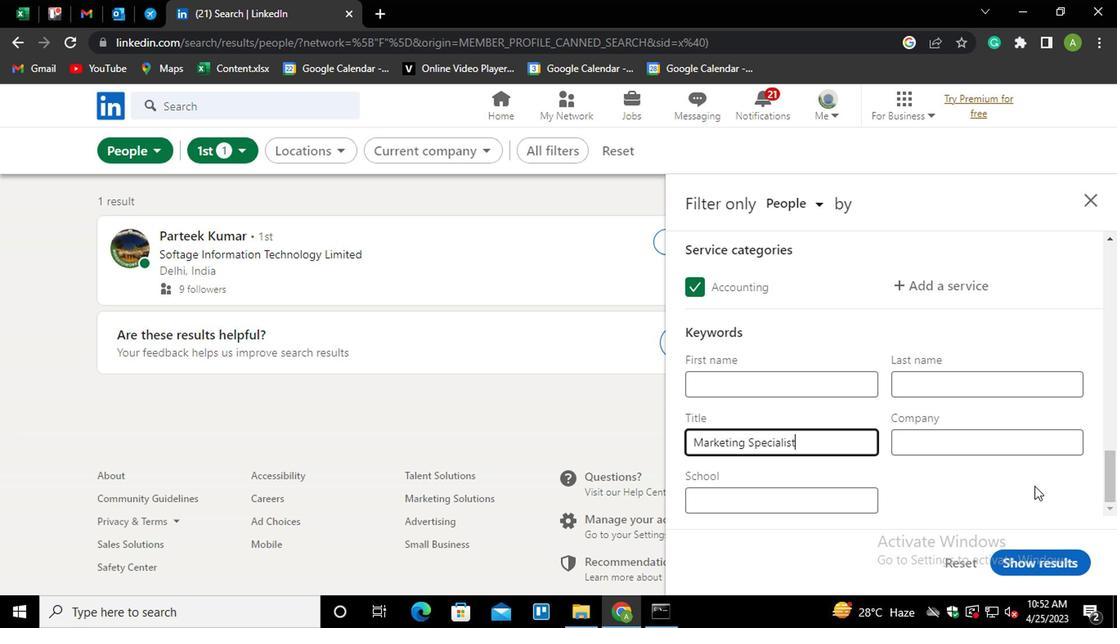 
Action: Mouse pressed left at (1035, 483)
Screenshot: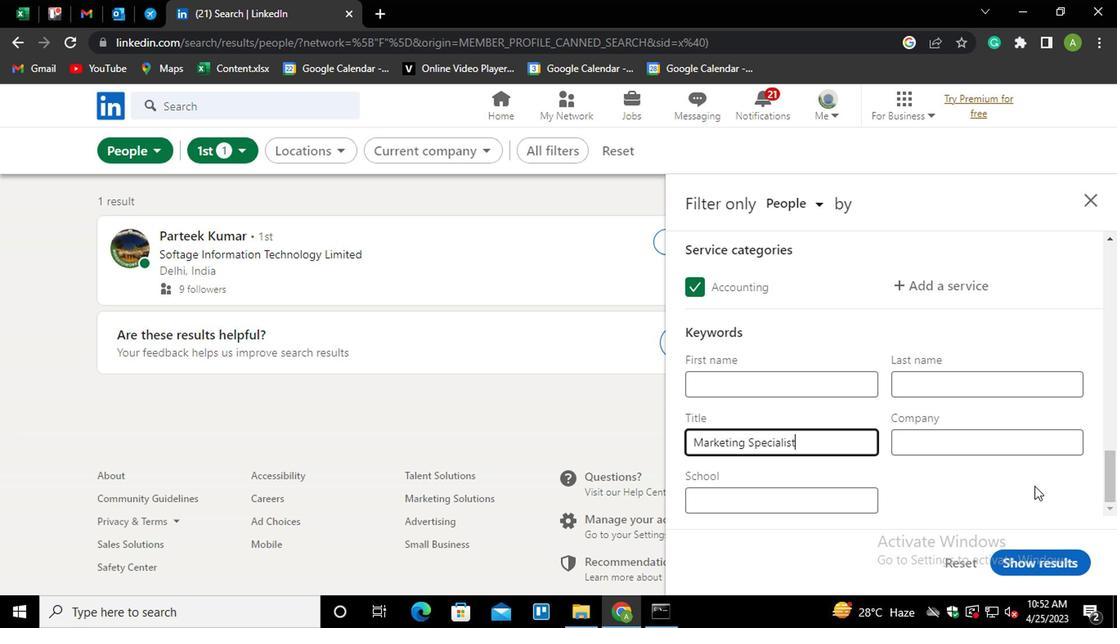 
Action: Mouse moved to (1055, 549)
Screenshot: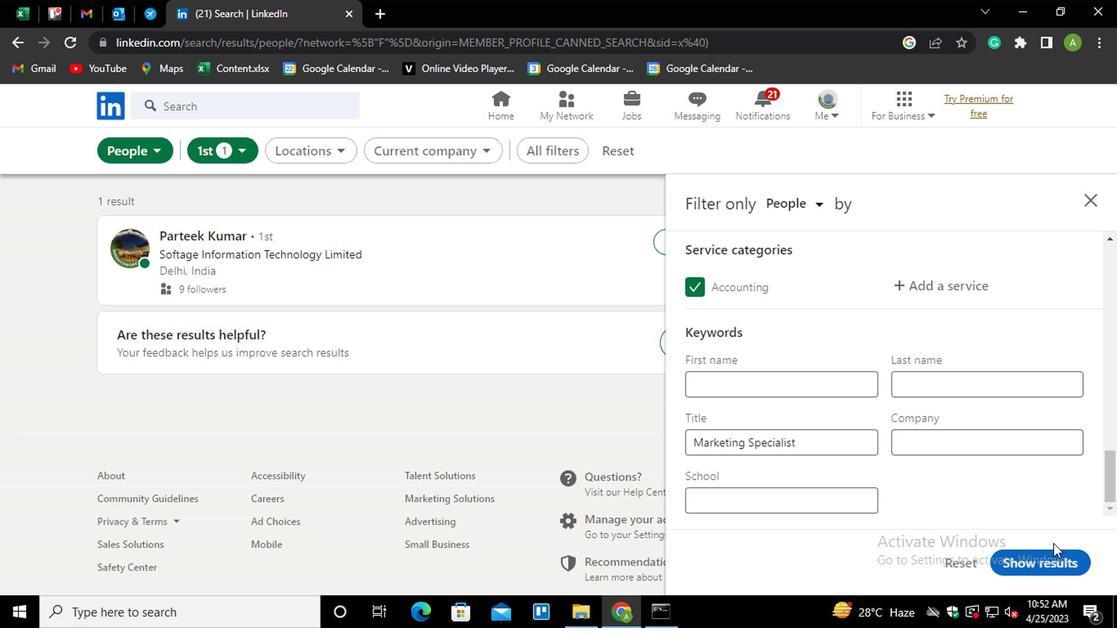 
Action: Mouse pressed left at (1055, 549)
Screenshot: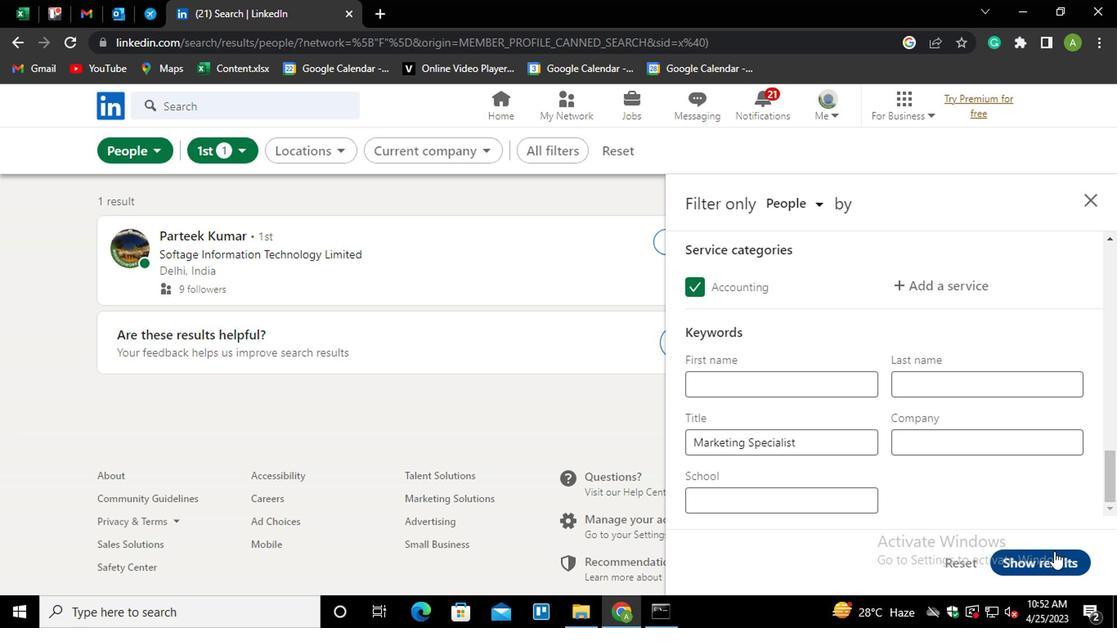 
Action: Mouse moved to (1055, 550)
Screenshot: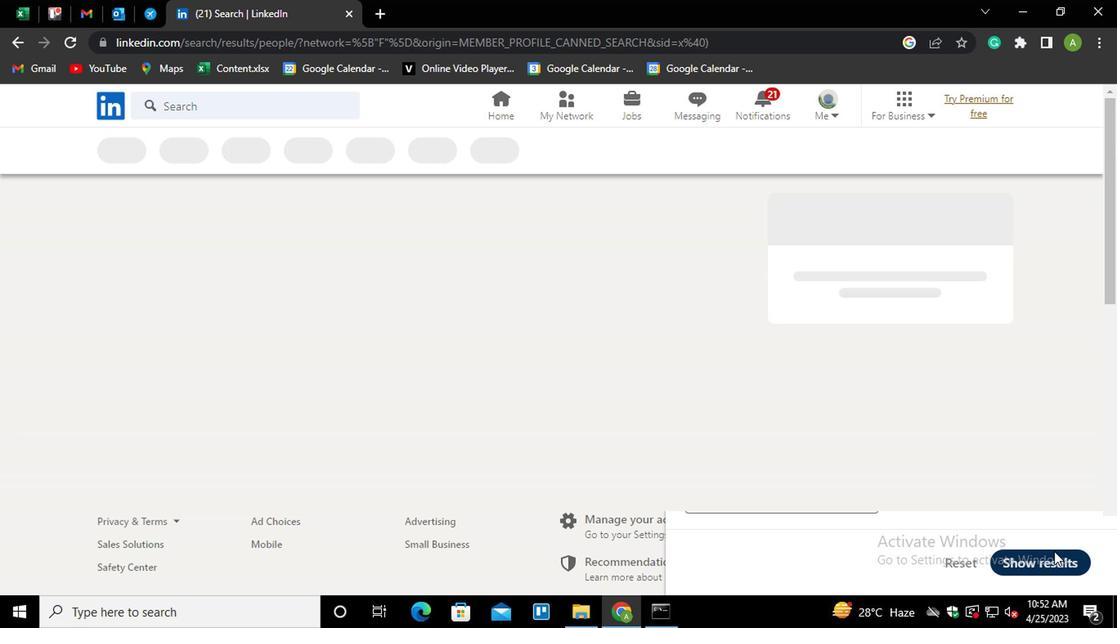 
